 Task: Search one way flight ticket for 1 adult, 6 children, 1 infant in seat and 1 infant on lap in business from Medford: Rogue Valley International-medford Airport to Jacksonville: Albert J. Ellis Airport on 5-3-2023. Choice of flights is Royal air maroc. Number of bags: 8 checked bags. Price is upto 95000. Outbound departure time preference is 14:00.
Action: Mouse moved to (281, 116)
Screenshot: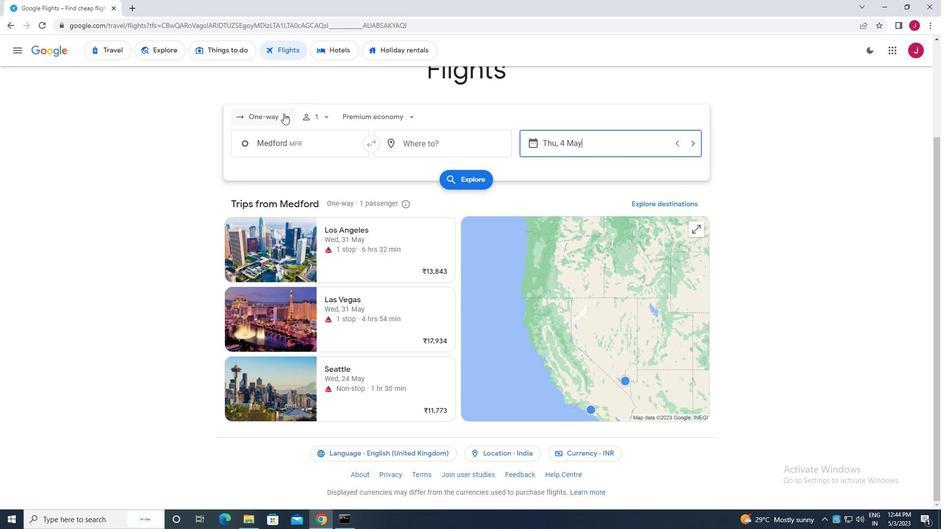 
Action: Mouse pressed left at (281, 116)
Screenshot: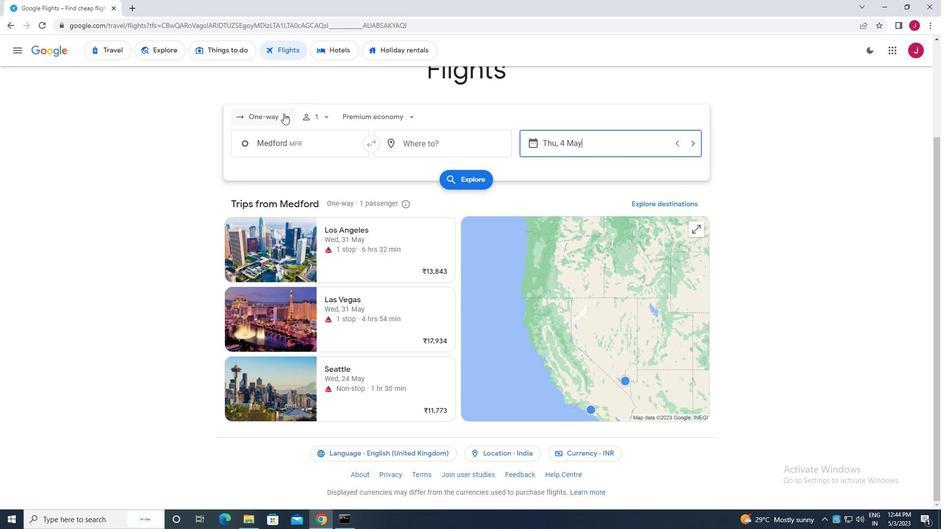 
Action: Mouse moved to (277, 157)
Screenshot: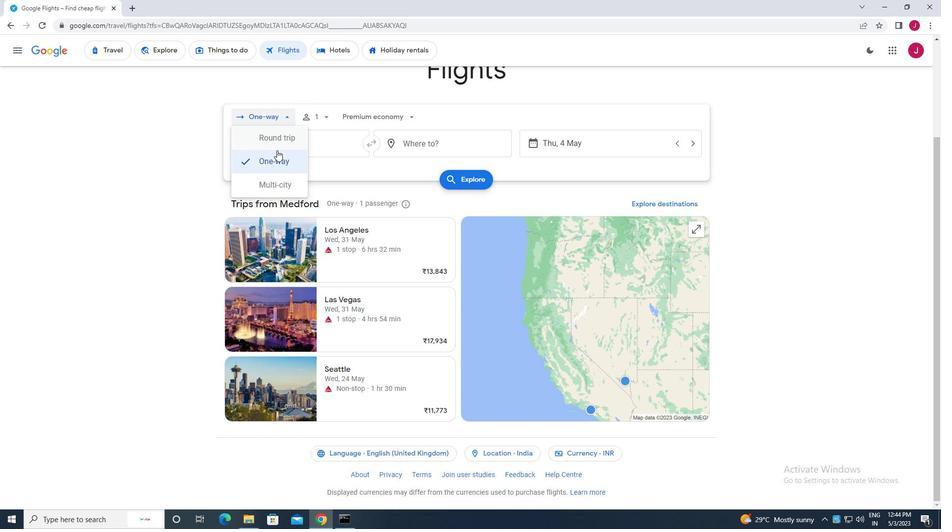 
Action: Mouse pressed left at (277, 157)
Screenshot: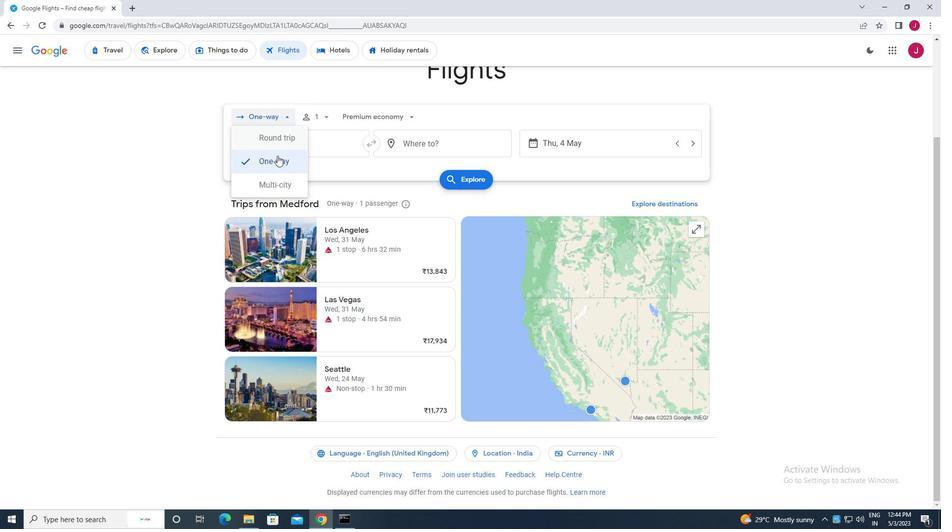 
Action: Mouse moved to (320, 117)
Screenshot: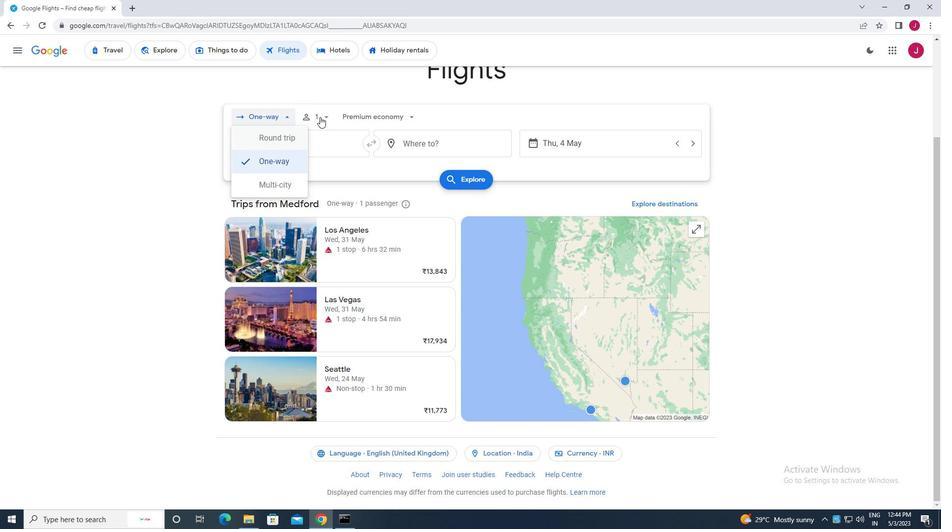 
Action: Mouse pressed left at (320, 117)
Screenshot: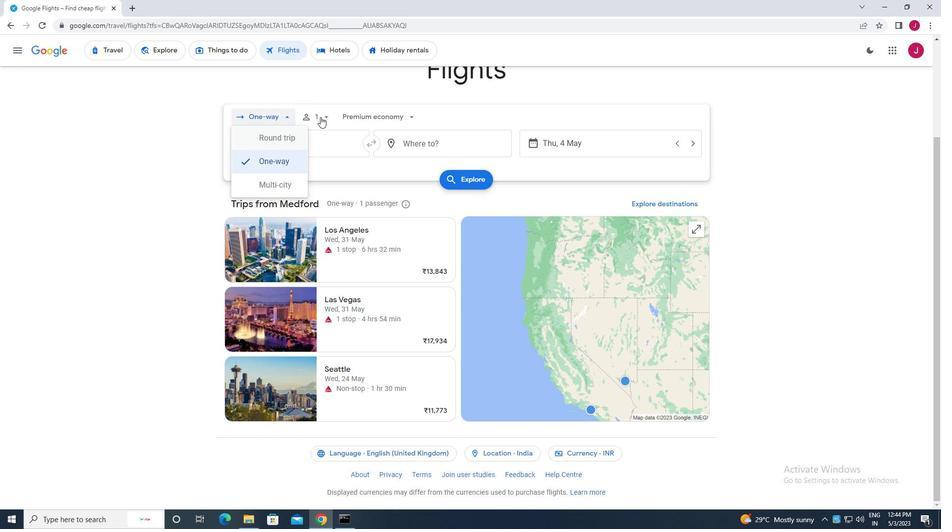 
Action: Mouse moved to (401, 168)
Screenshot: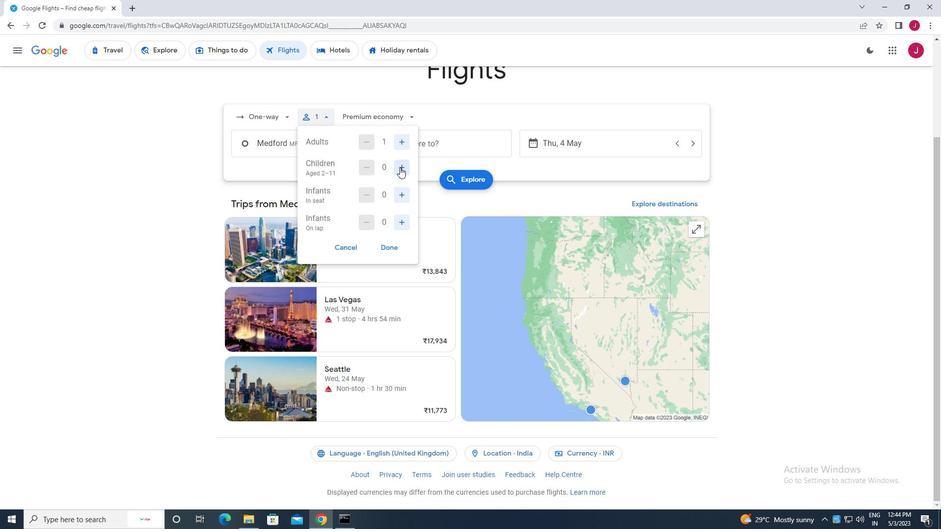 
Action: Mouse pressed left at (401, 168)
Screenshot: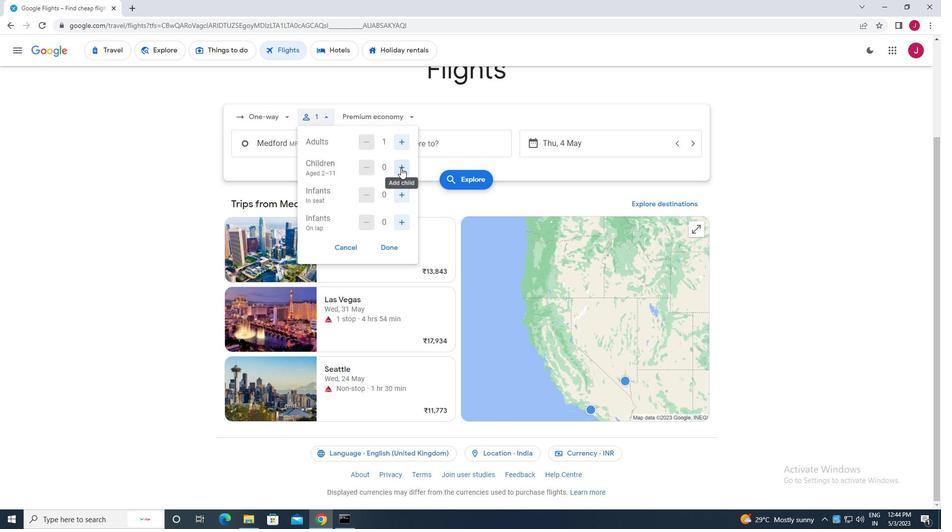 
Action: Mouse pressed left at (401, 168)
Screenshot: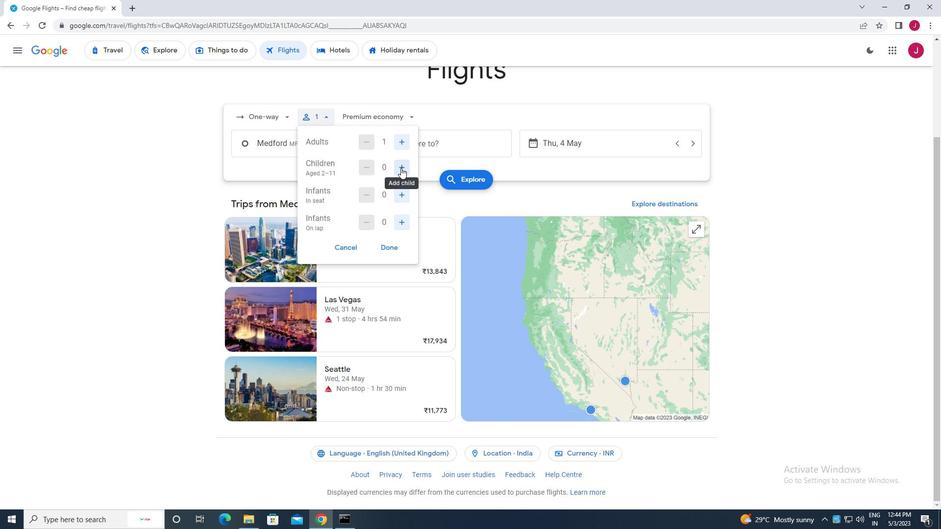 
Action: Mouse pressed left at (401, 168)
Screenshot: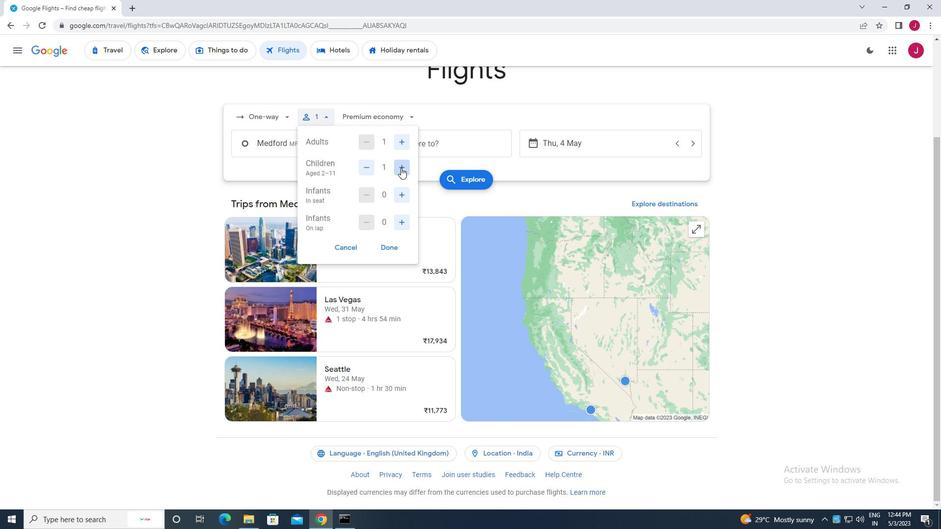 
Action: Mouse pressed left at (401, 168)
Screenshot: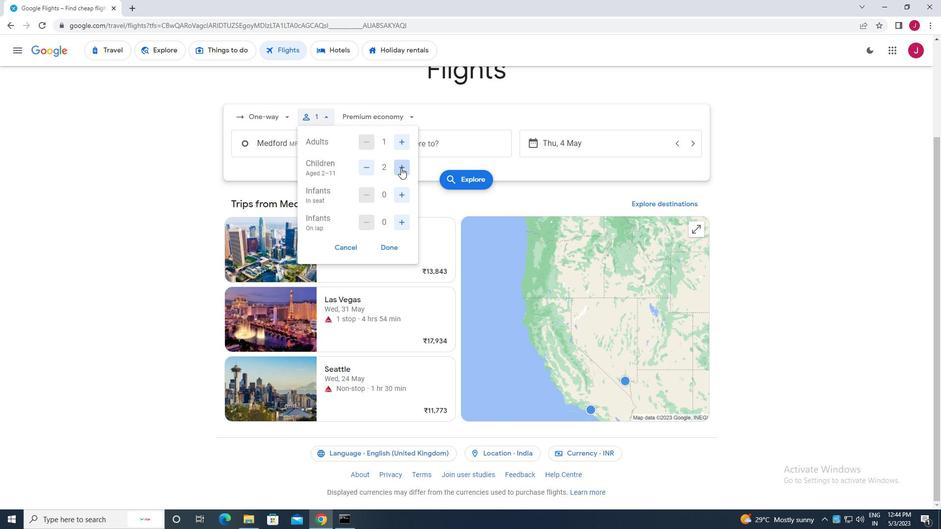 
Action: Mouse pressed left at (401, 168)
Screenshot: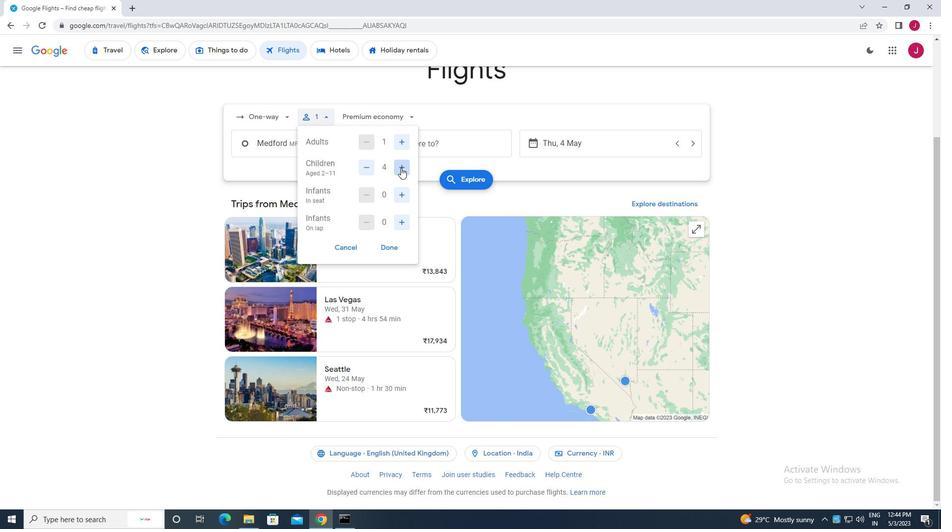
Action: Mouse pressed left at (401, 168)
Screenshot: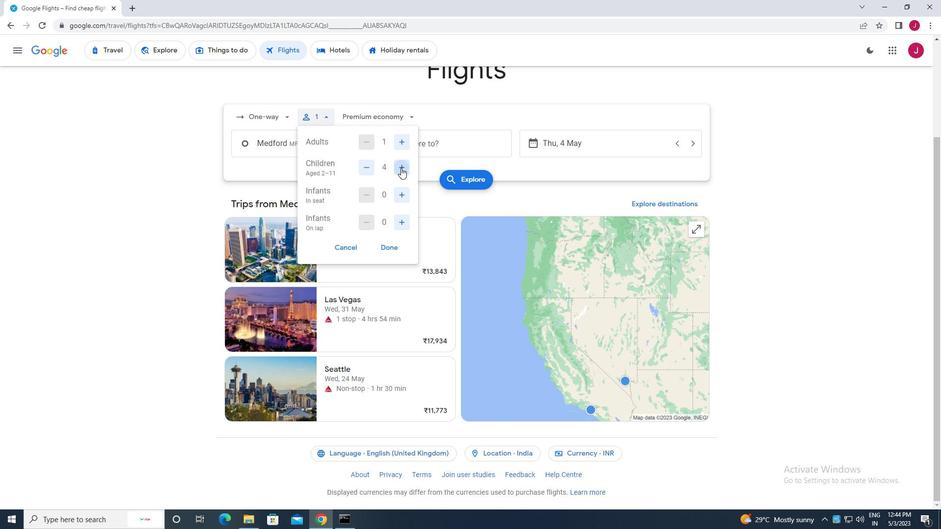 
Action: Mouse moved to (401, 195)
Screenshot: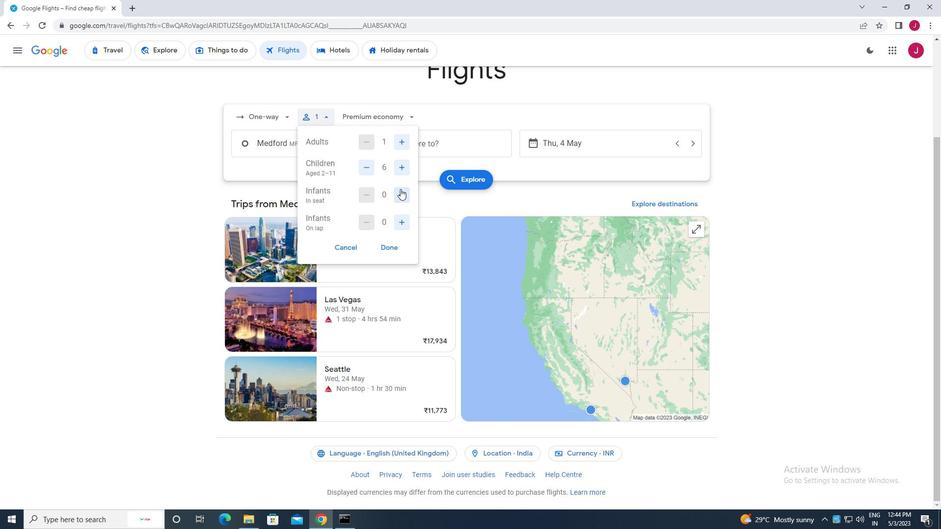 
Action: Mouse pressed left at (401, 195)
Screenshot: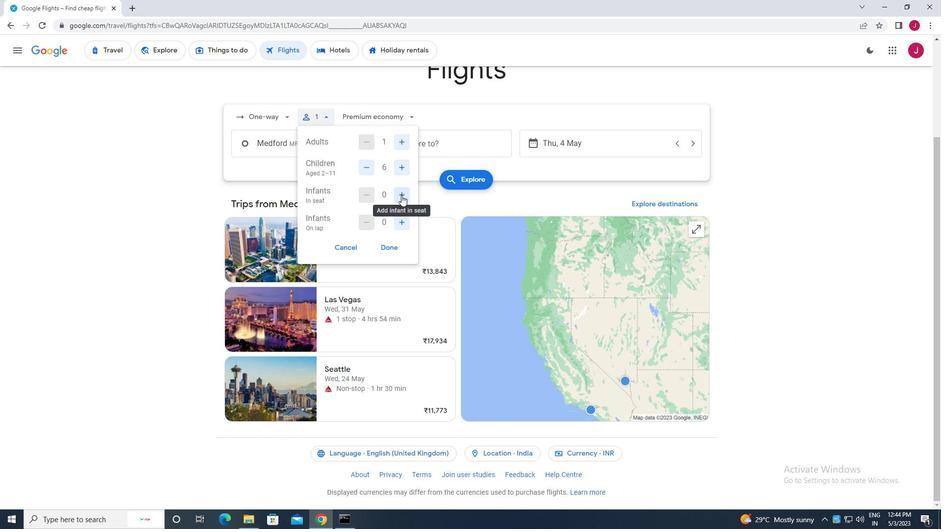
Action: Mouse moved to (406, 222)
Screenshot: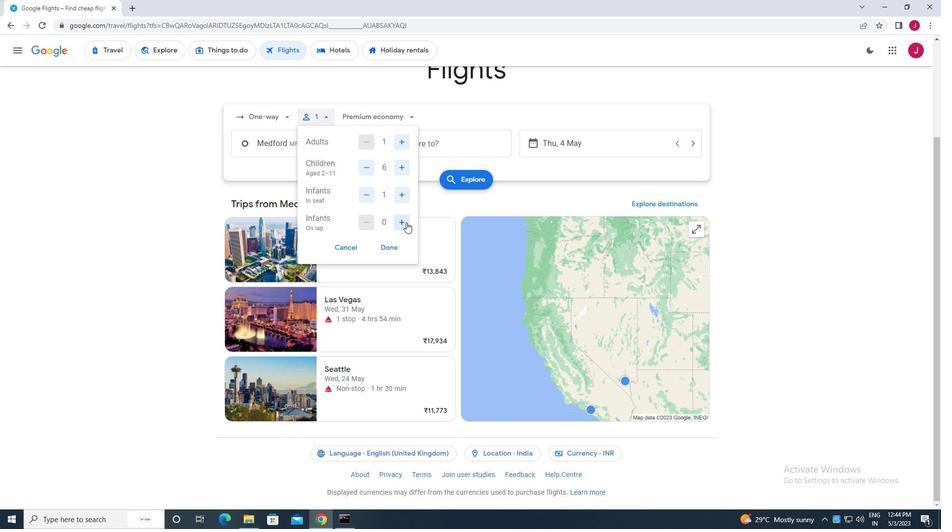 
Action: Mouse pressed left at (406, 222)
Screenshot: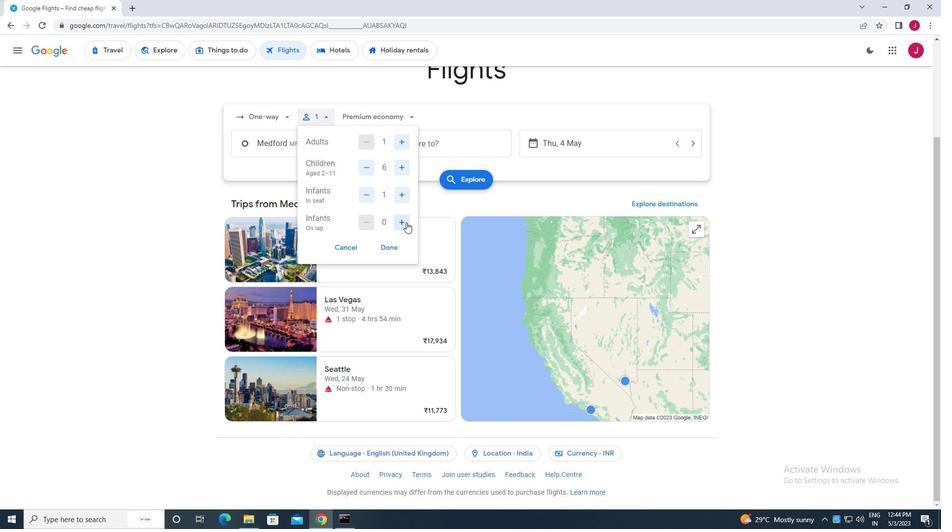 
Action: Mouse moved to (384, 247)
Screenshot: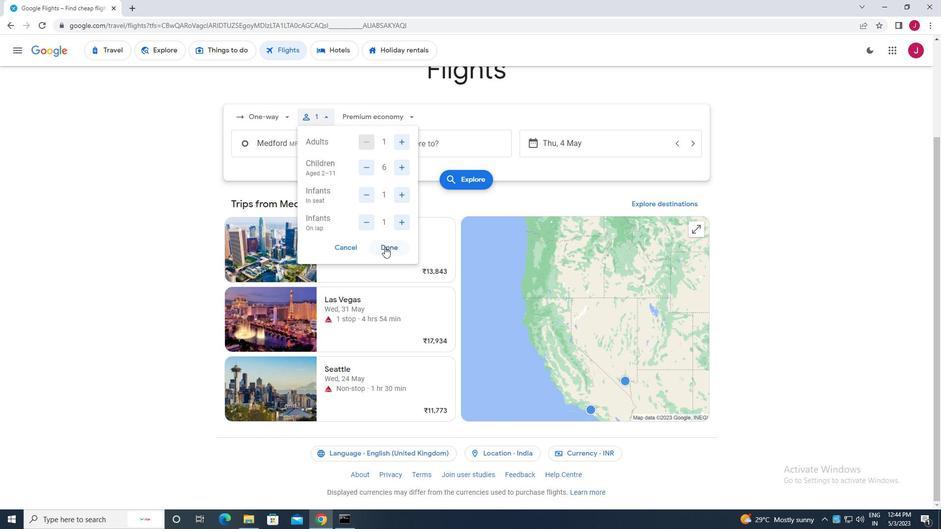 
Action: Mouse pressed left at (384, 247)
Screenshot: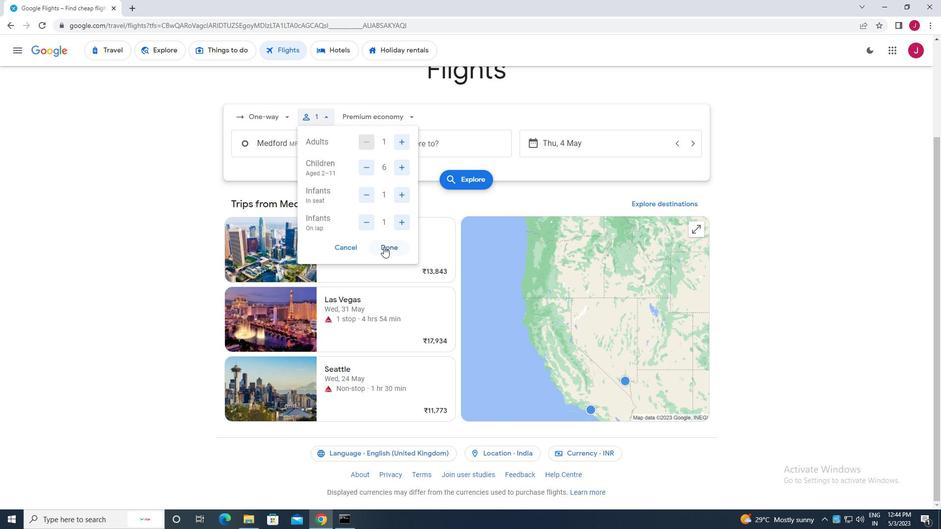 
Action: Mouse moved to (375, 119)
Screenshot: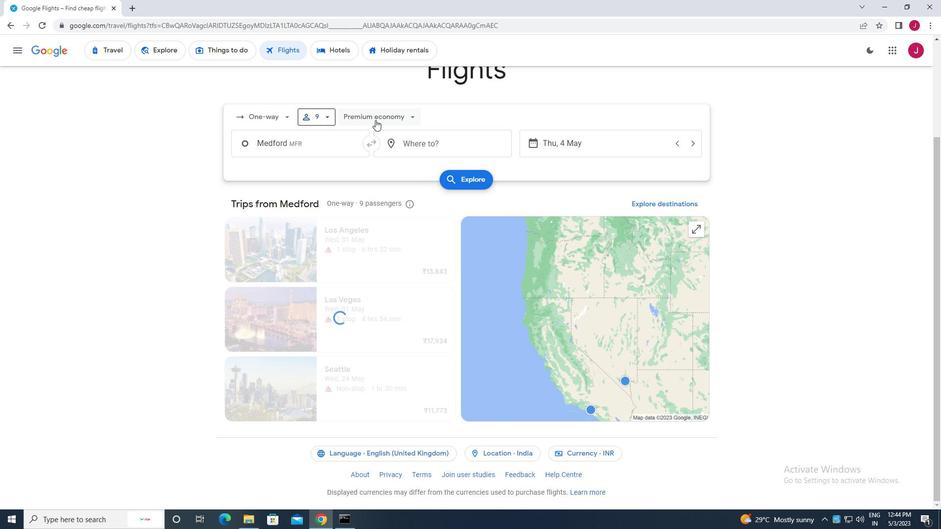 
Action: Mouse pressed left at (375, 119)
Screenshot: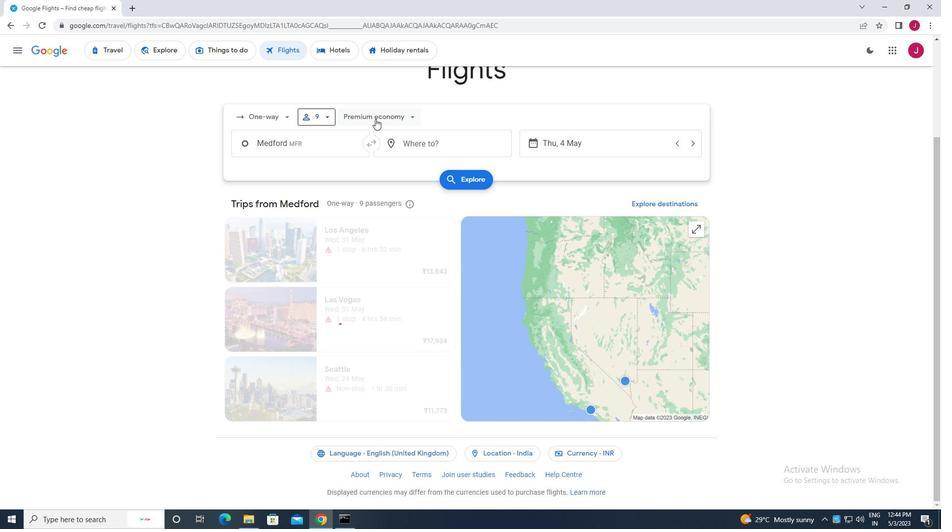 
Action: Mouse moved to (383, 187)
Screenshot: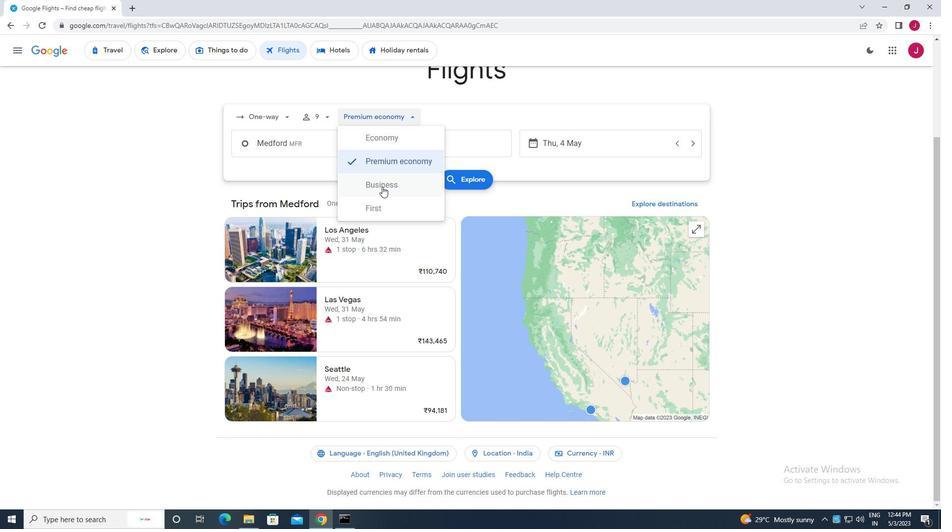 
Action: Mouse pressed left at (383, 187)
Screenshot: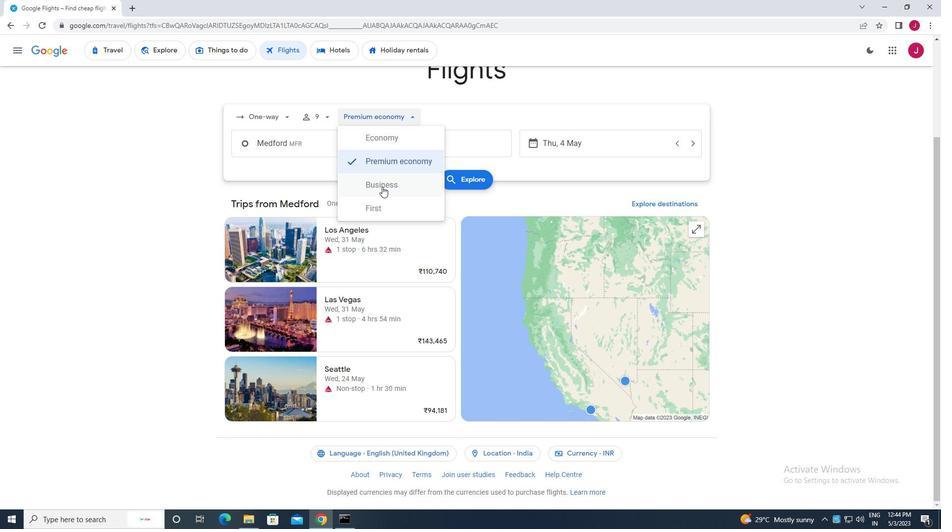 
Action: Mouse moved to (321, 143)
Screenshot: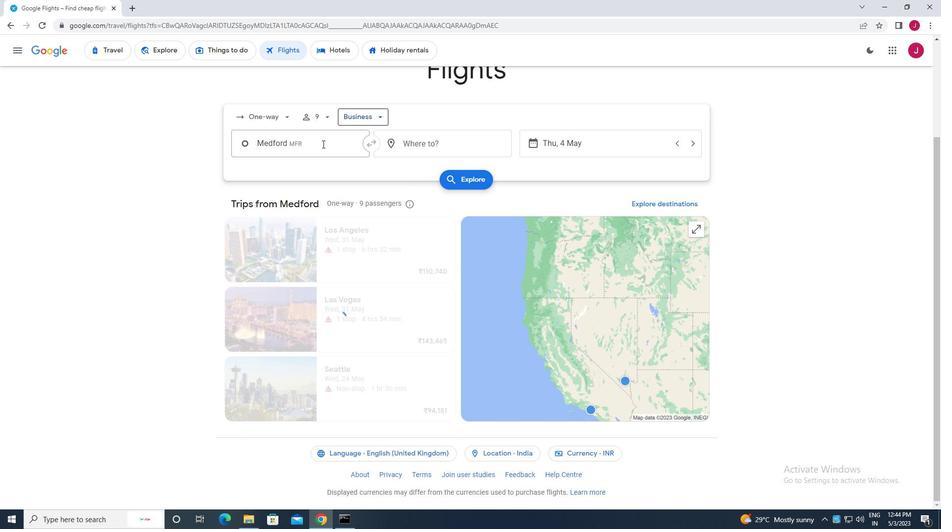 
Action: Mouse pressed left at (321, 143)
Screenshot: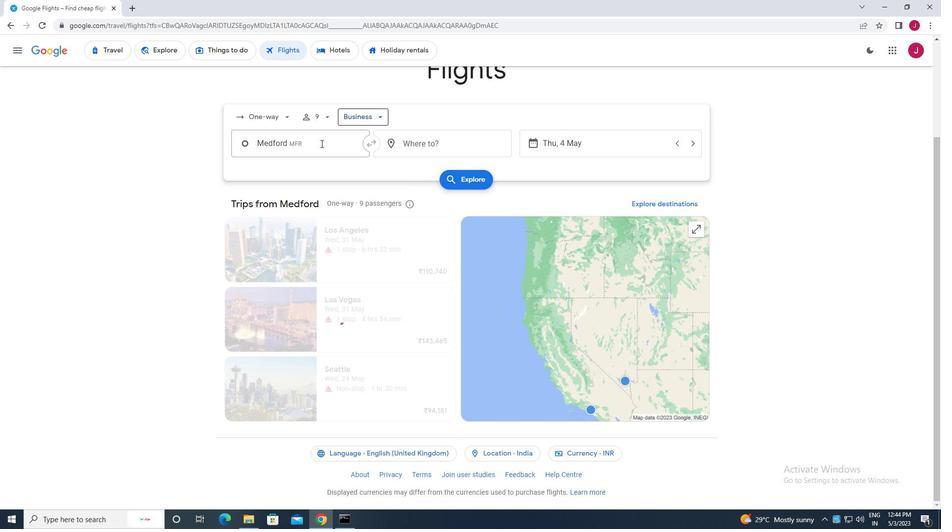 
Action: Mouse moved to (326, 142)
Screenshot: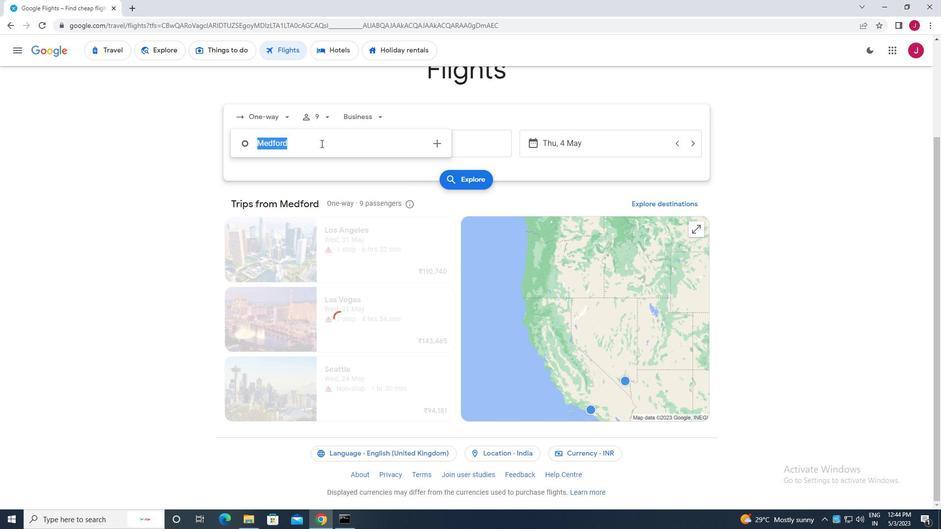 
Action: Key pressed rogue
Screenshot: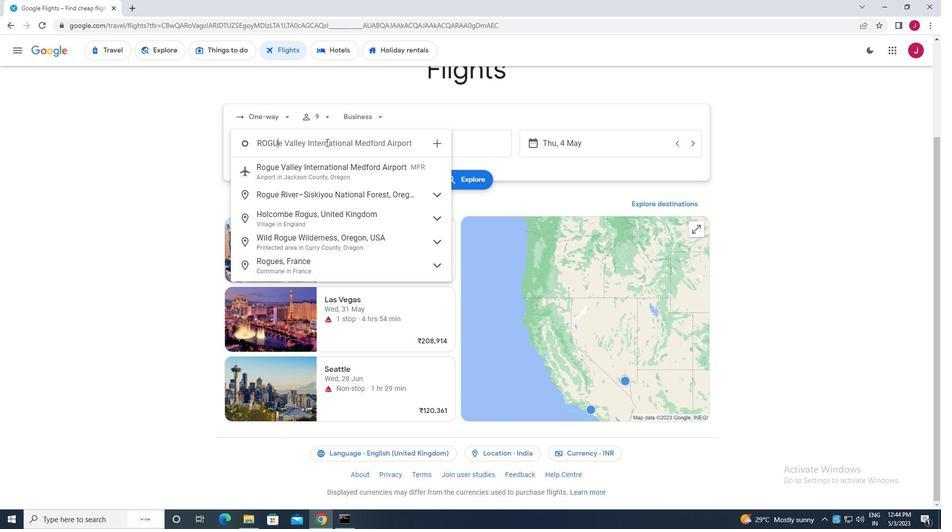 
Action: Mouse moved to (334, 170)
Screenshot: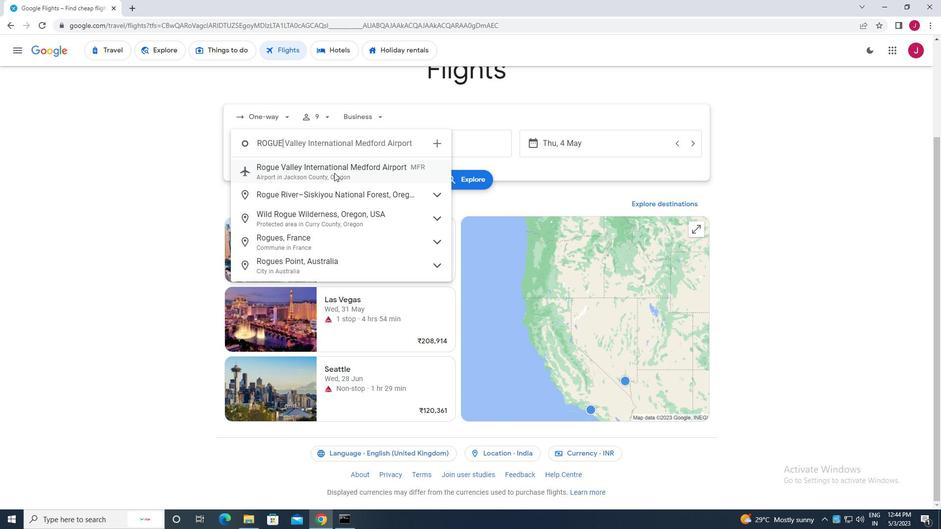 
Action: Mouse pressed left at (334, 170)
Screenshot: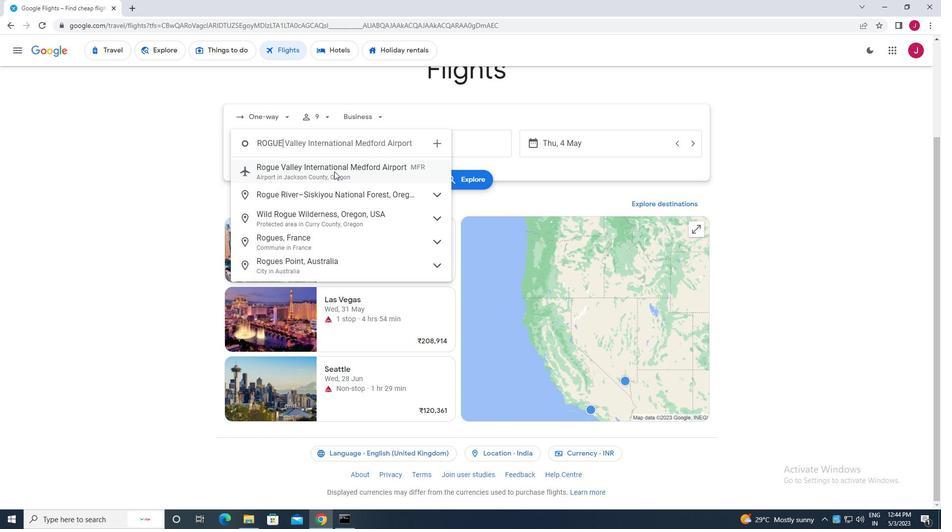 
Action: Mouse moved to (446, 147)
Screenshot: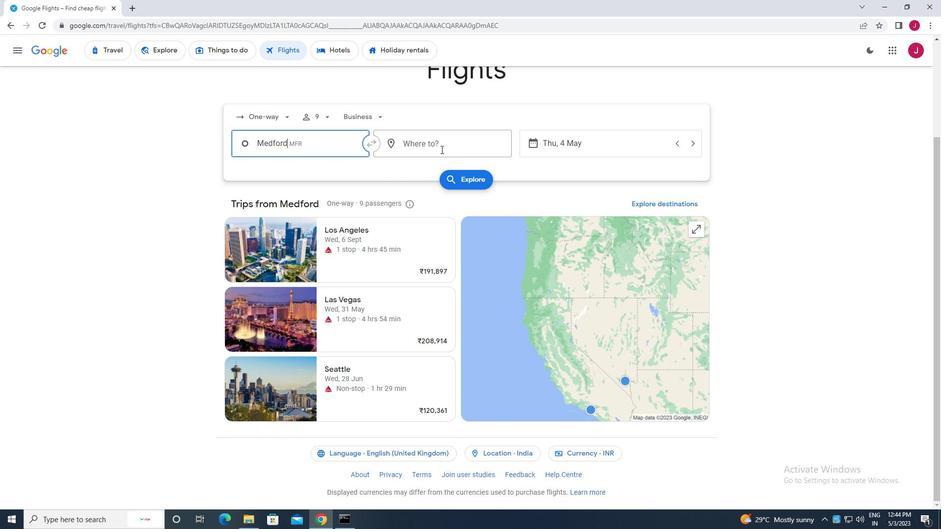 
Action: Mouse pressed left at (446, 147)
Screenshot: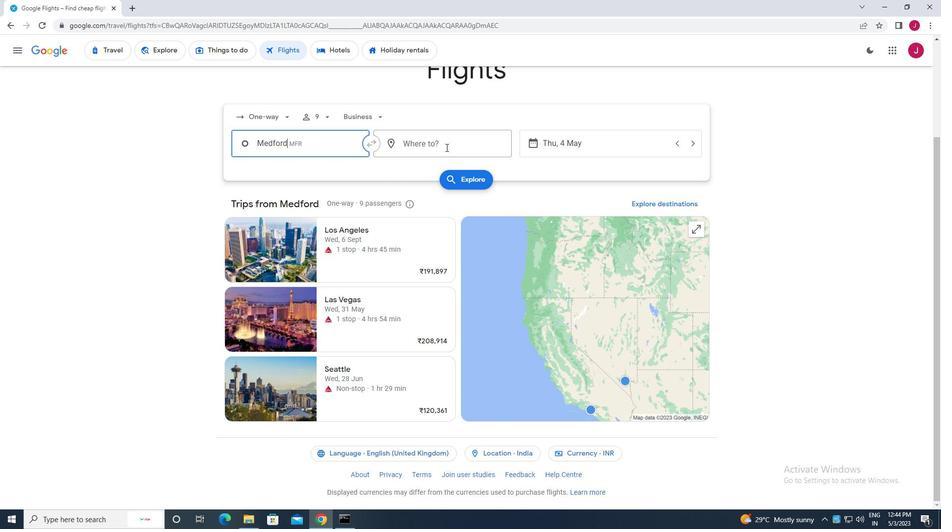 
Action: Mouse moved to (445, 147)
Screenshot: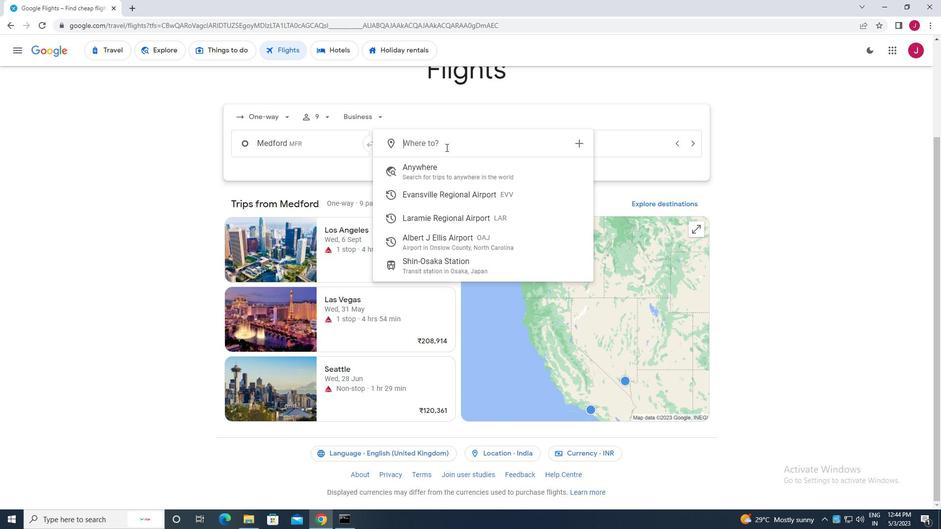 
Action: Key pressed albert<Key.space>
Screenshot: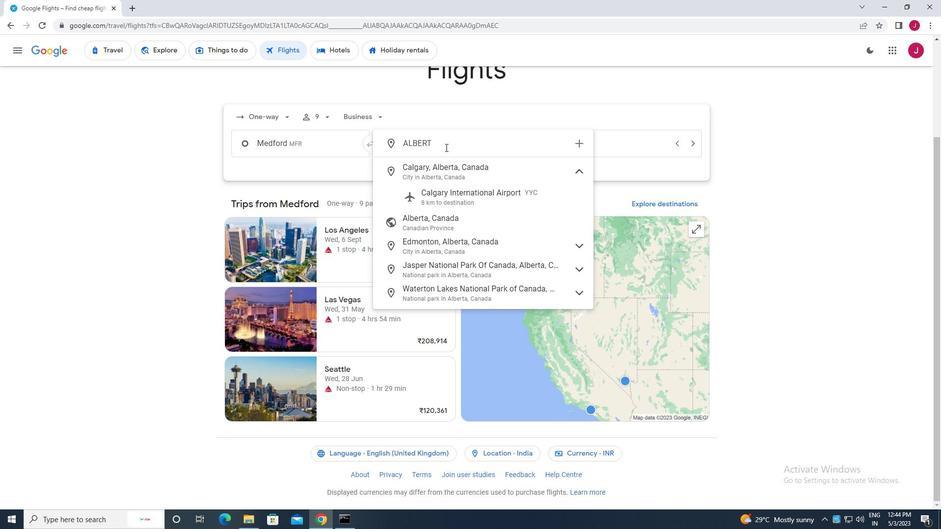 
Action: Mouse moved to (450, 171)
Screenshot: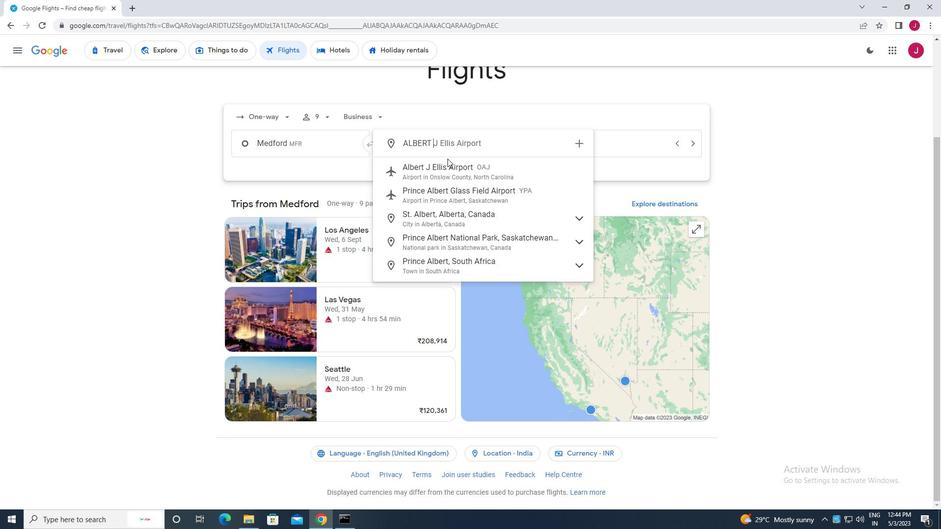 
Action: Mouse pressed left at (450, 171)
Screenshot: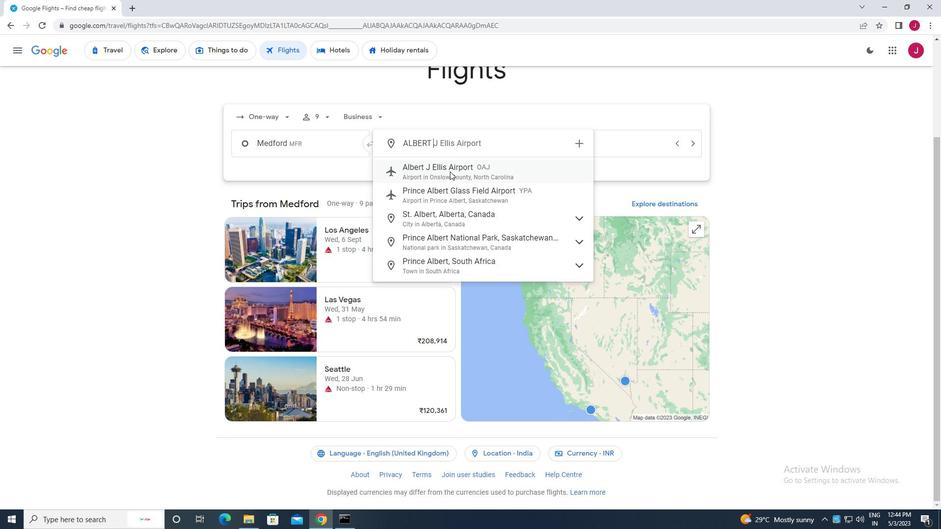 
Action: Mouse moved to (587, 150)
Screenshot: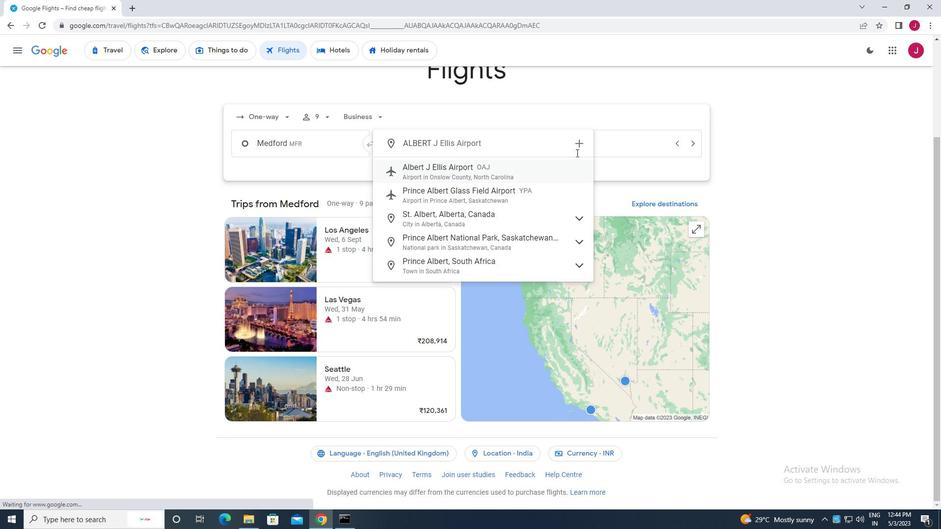 
Action: Mouse pressed left at (587, 150)
Screenshot: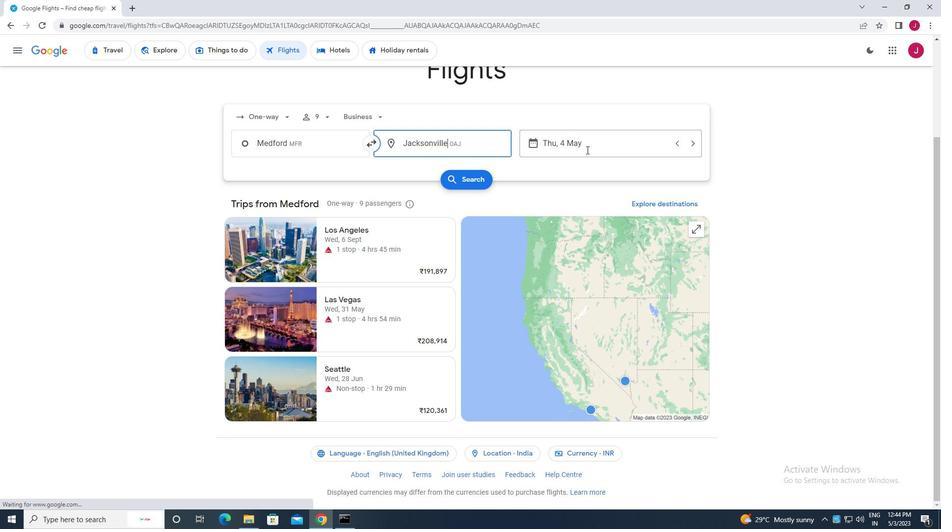 
Action: Mouse moved to (426, 220)
Screenshot: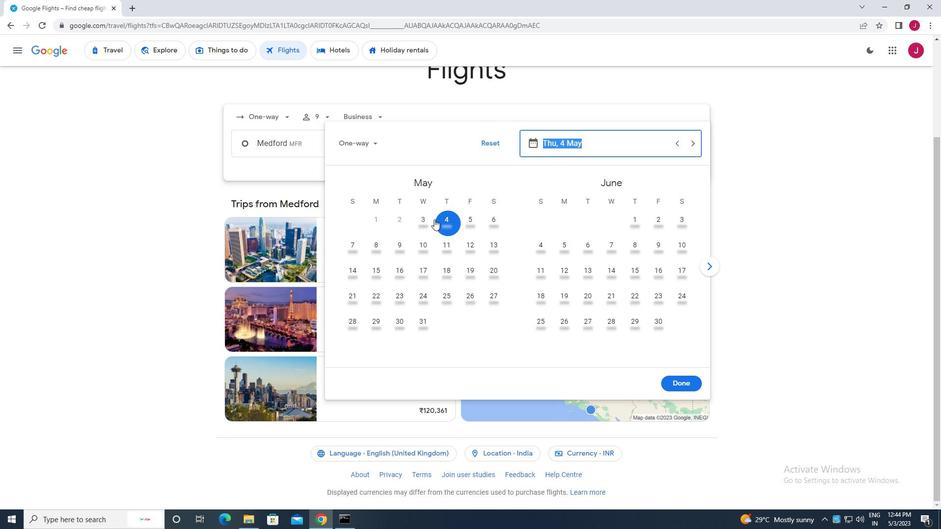 
Action: Mouse pressed left at (426, 220)
Screenshot: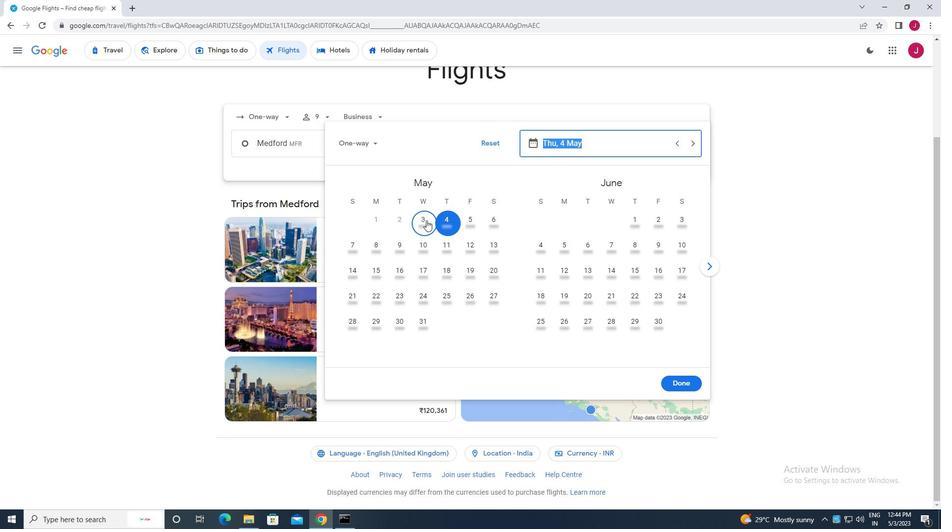 
Action: Mouse moved to (685, 380)
Screenshot: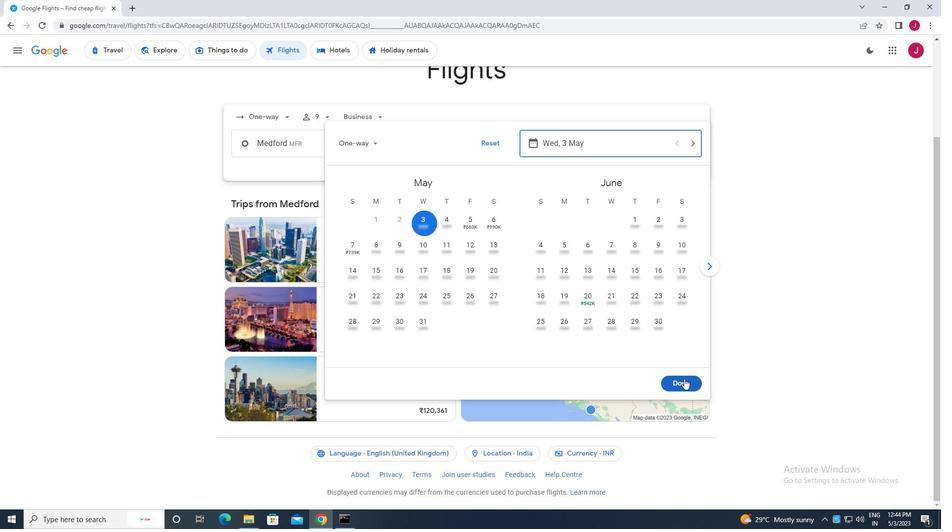 
Action: Mouse pressed left at (685, 380)
Screenshot: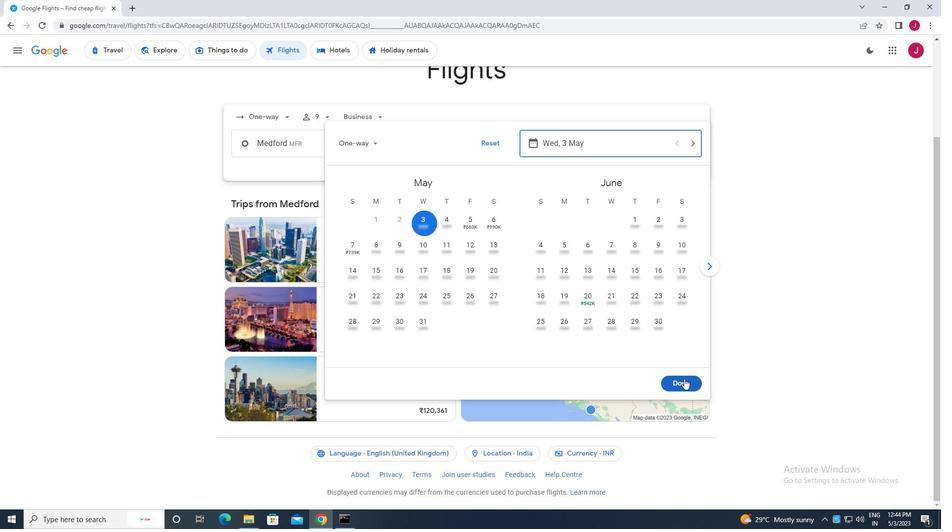 
Action: Mouse moved to (475, 178)
Screenshot: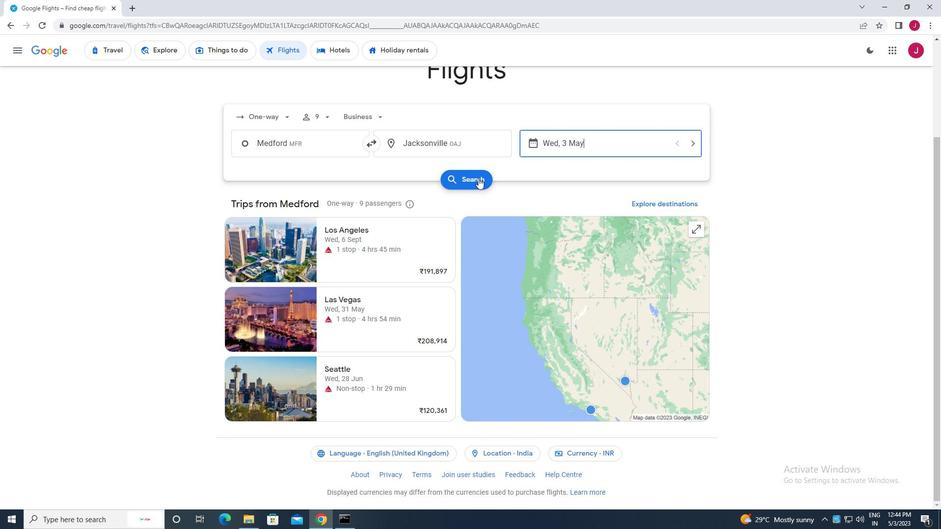 
Action: Mouse pressed left at (475, 178)
Screenshot: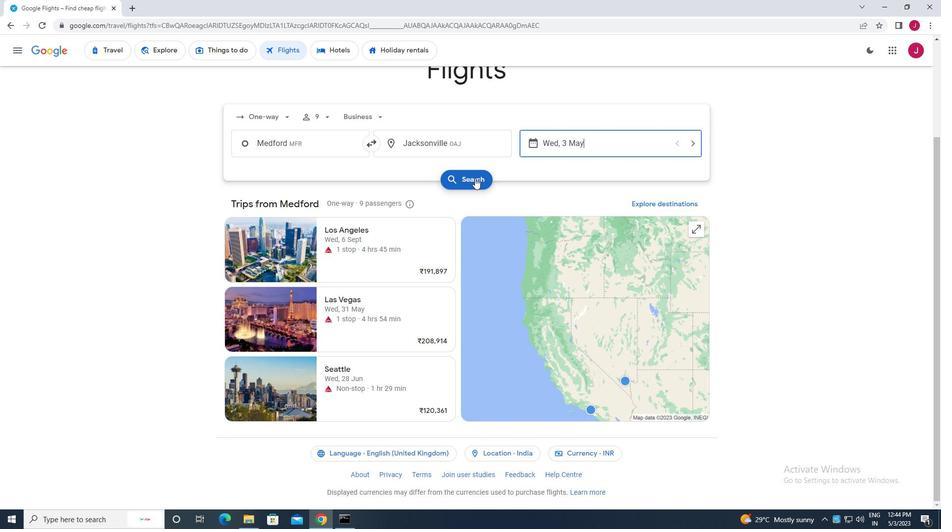 
Action: Mouse moved to (252, 140)
Screenshot: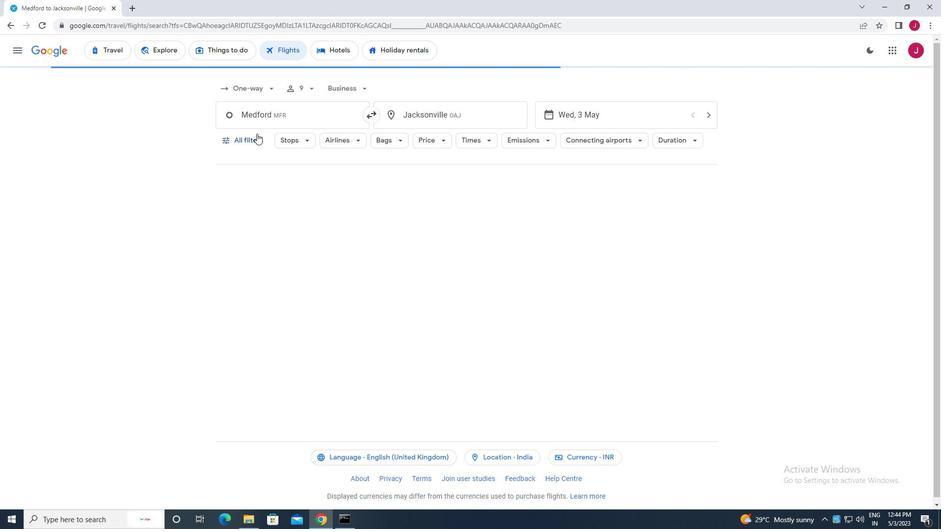 
Action: Mouse pressed left at (252, 140)
Screenshot: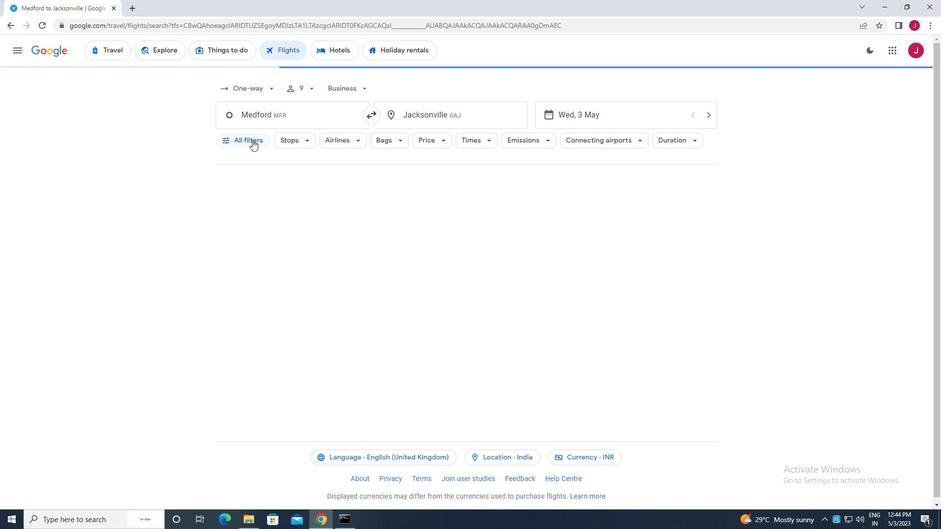 
Action: Mouse moved to (302, 197)
Screenshot: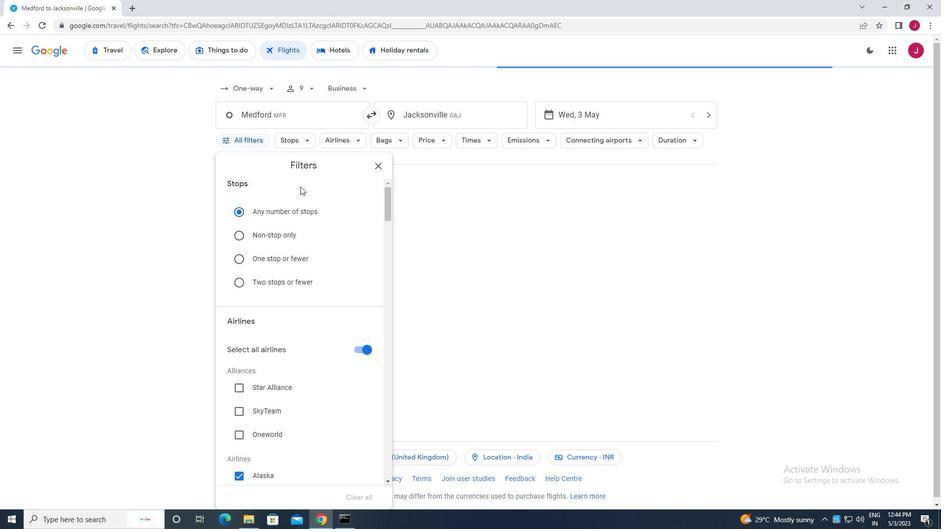 
Action: Mouse scrolled (302, 196) with delta (0, 0)
Screenshot: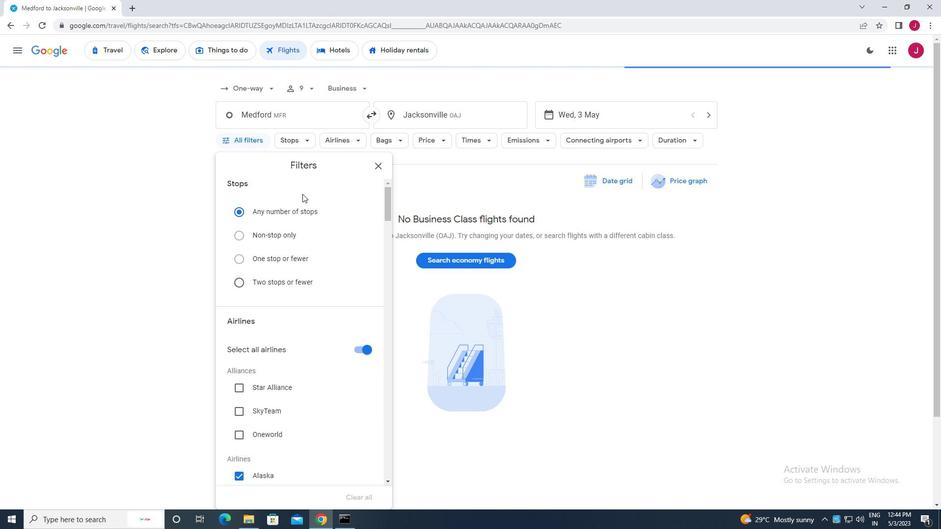 
Action: Mouse scrolled (302, 196) with delta (0, 0)
Screenshot: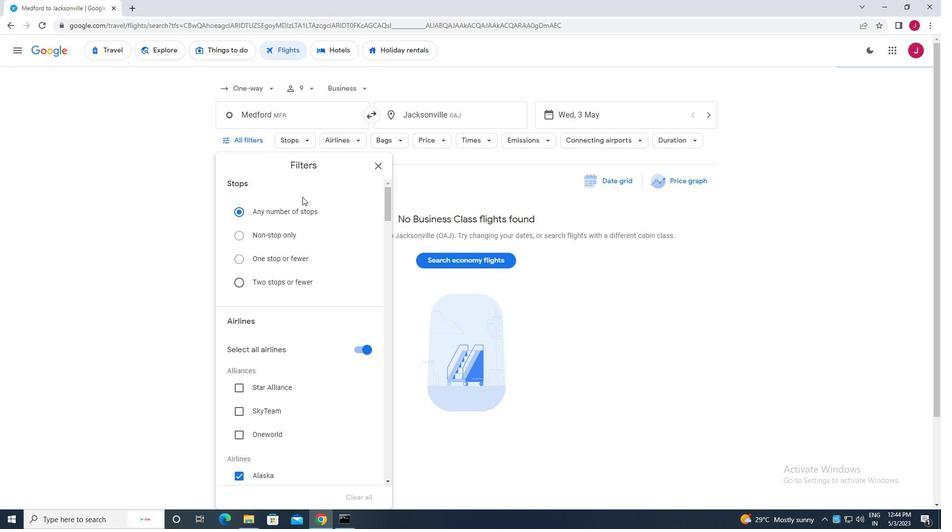 
Action: Mouse scrolled (302, 196) with delta (0, 0)
Screenshot: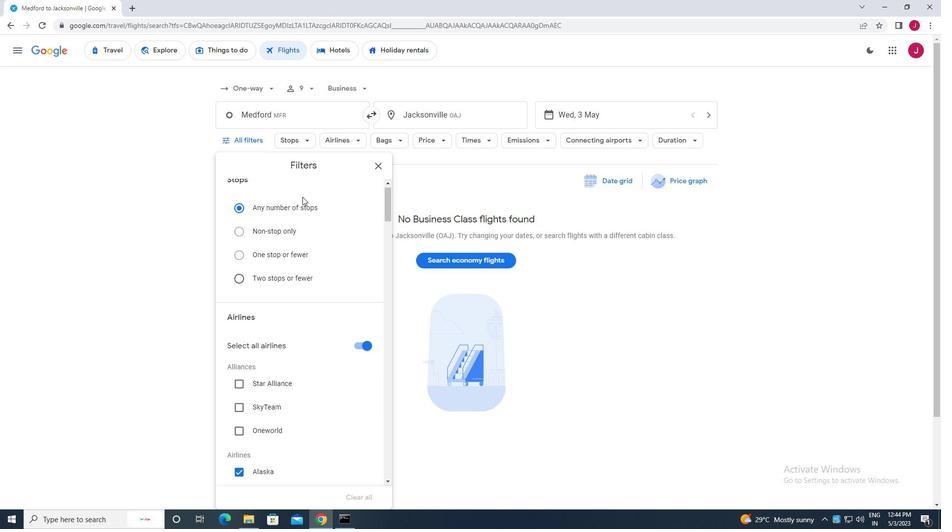 
Action: Mouse moved to (357, 203)
Screenshot: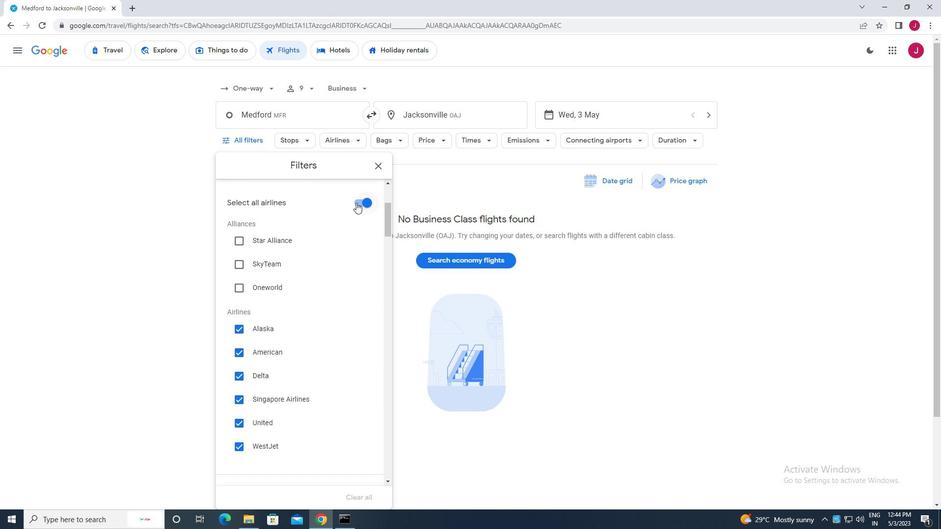 
Action: Mouse pressed left at (357, 203)
Screenshot: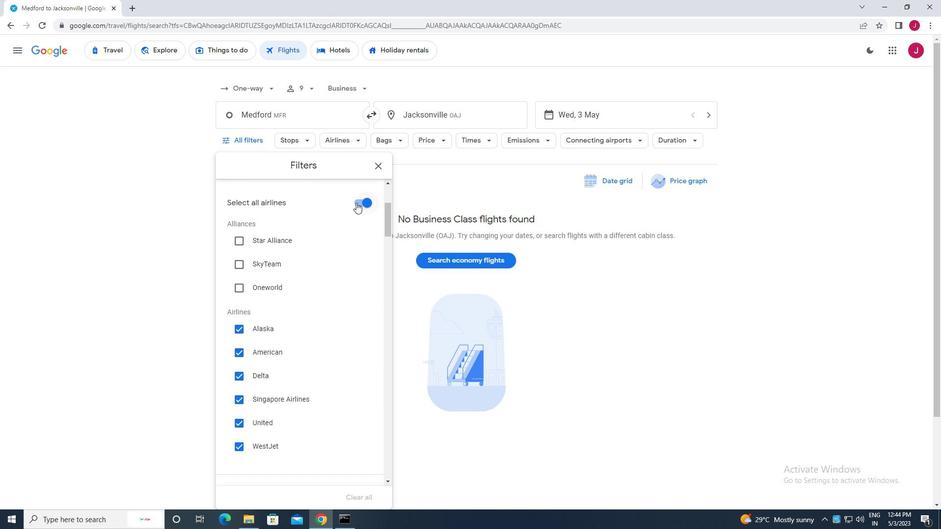 
Action: Mouse moved to (341, 222)
Screenshot: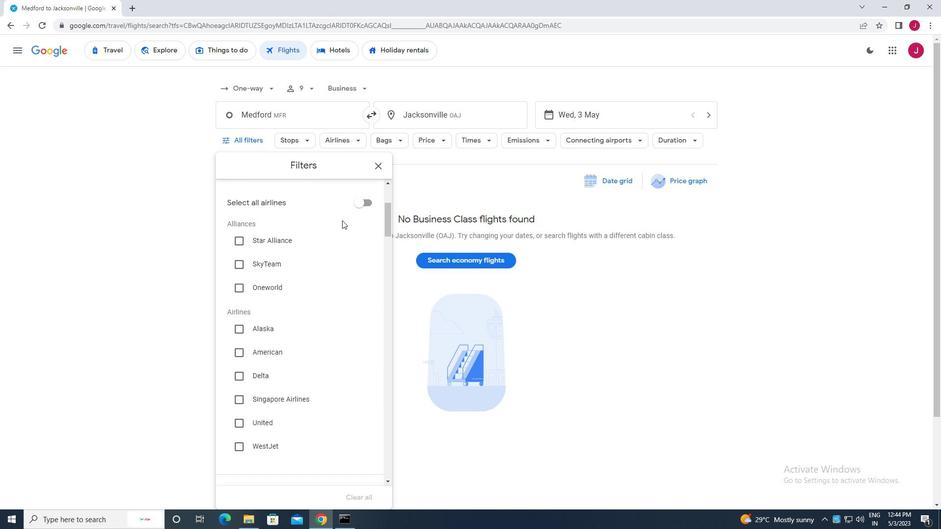 
Action: Mouse scrolled (341, 221) with delta (0, 0)
Screenshot: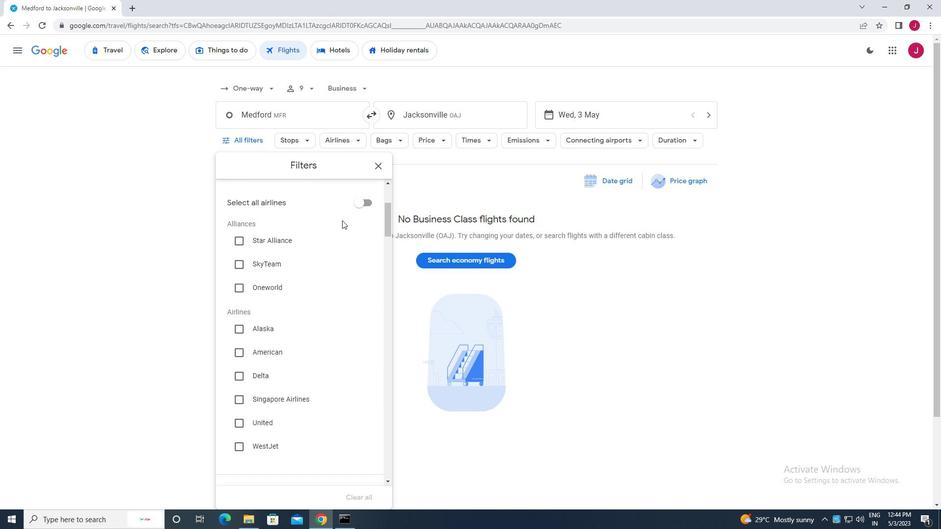 
Action: Mouse moved to (267, 220)
Screenshot: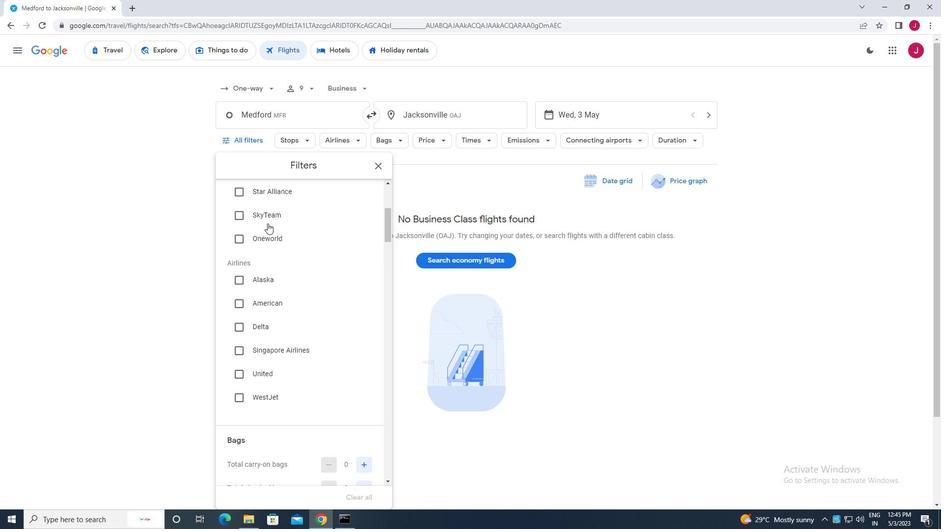 
Action: Mouse scrolled (267, 221) with delta (0, 0)
Screenshot: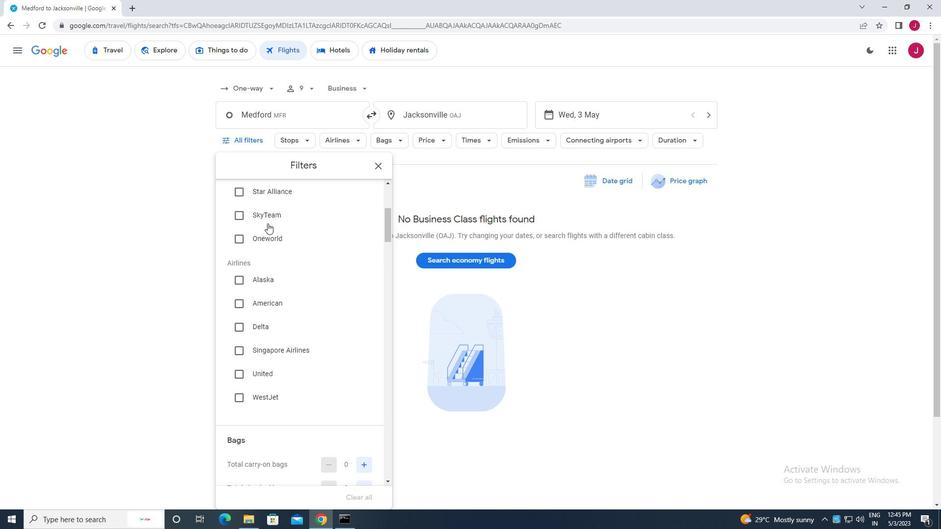 
Action: Mouse scrolled (267, 220) with delta (0, 0)
Screenshot: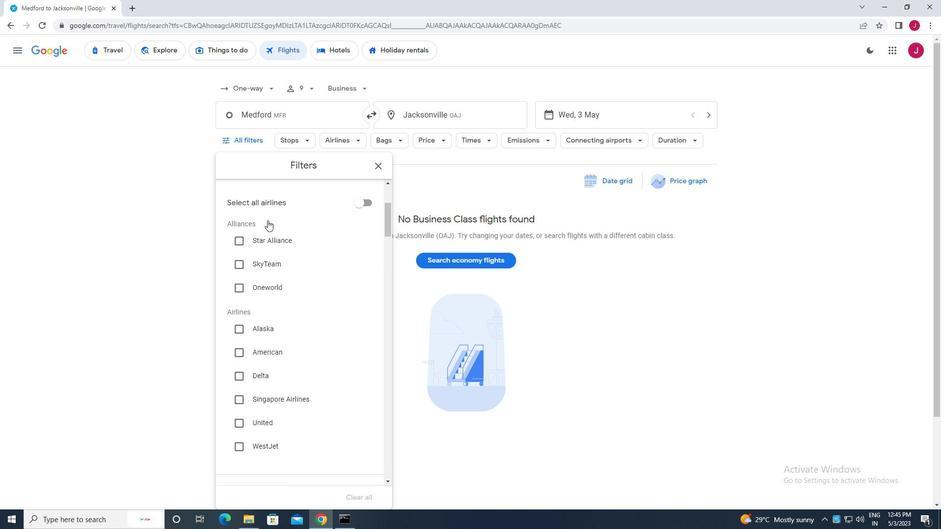 
Action: Mouse scrolled (267, 220) with delta (0, 0)
Screenshot: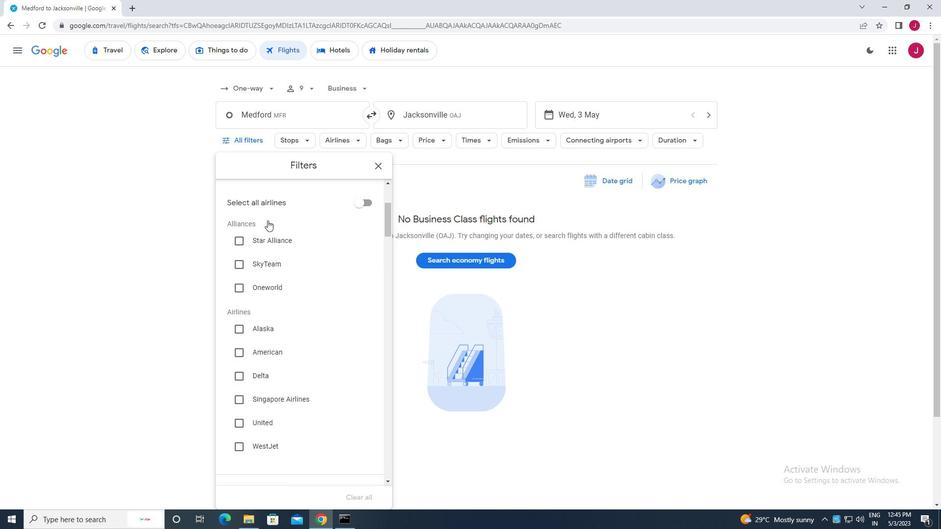
Action: Mouse scrolled (267, 220) with delta (0, 0)
Screenshot: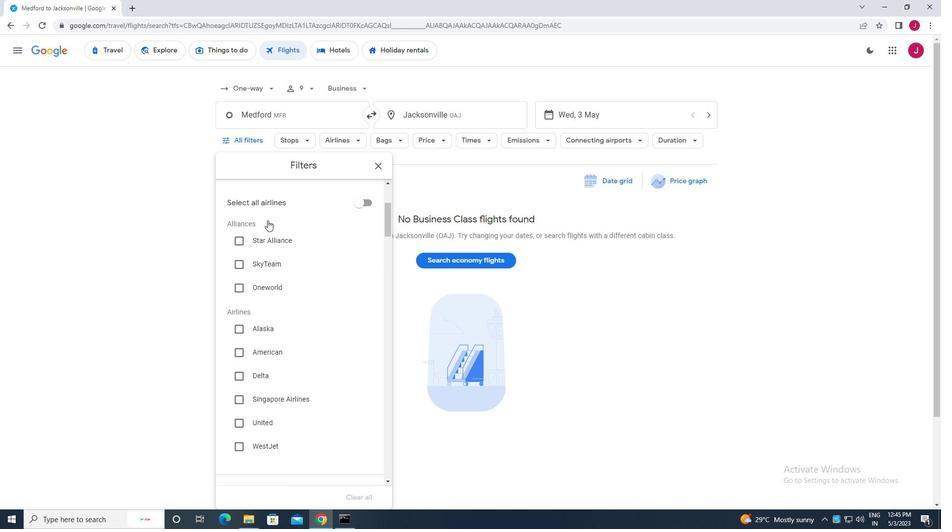 
Action: Mouse scrolled (267, 220) with delta (0, 0)
Screenshot: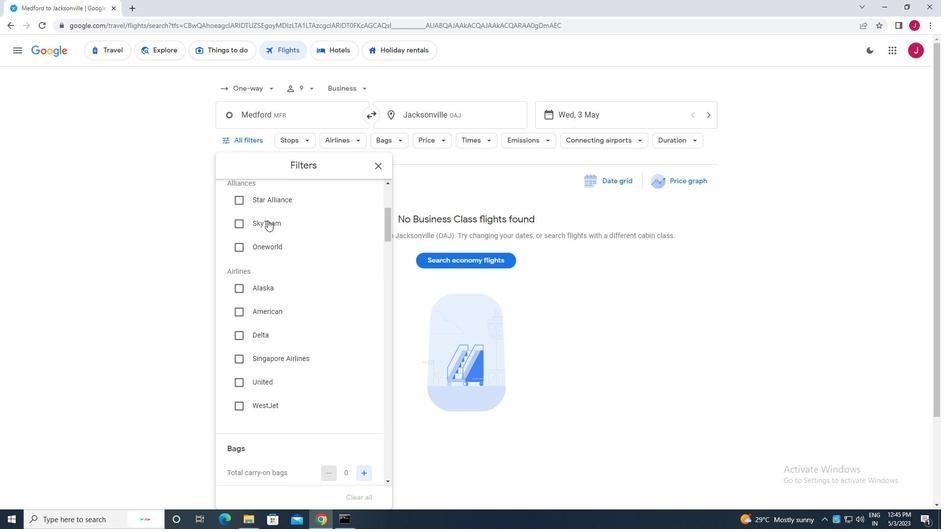 
Action: Mouse scrolled (267, 220) with delta (0, 0)
Screenshot: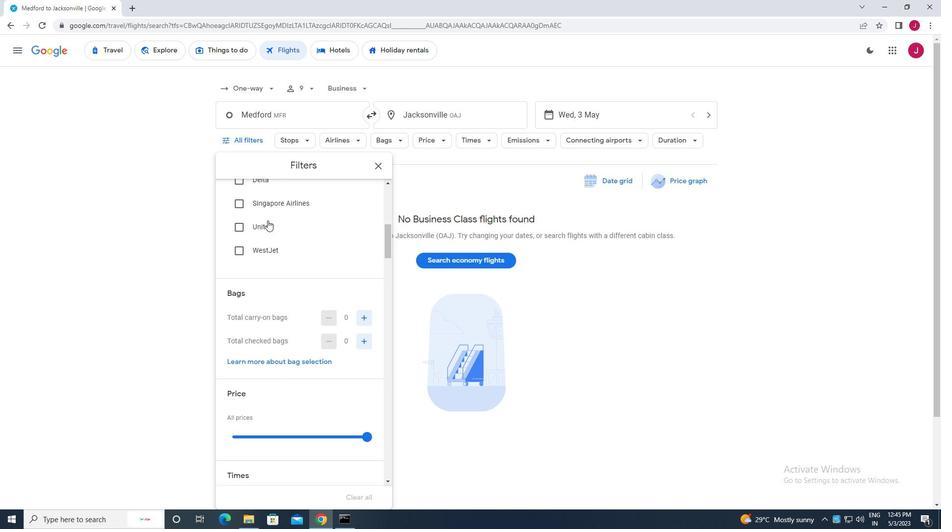 
Action: Mouse scrolled (267, 220) with delta (0, 0)
Screenshot: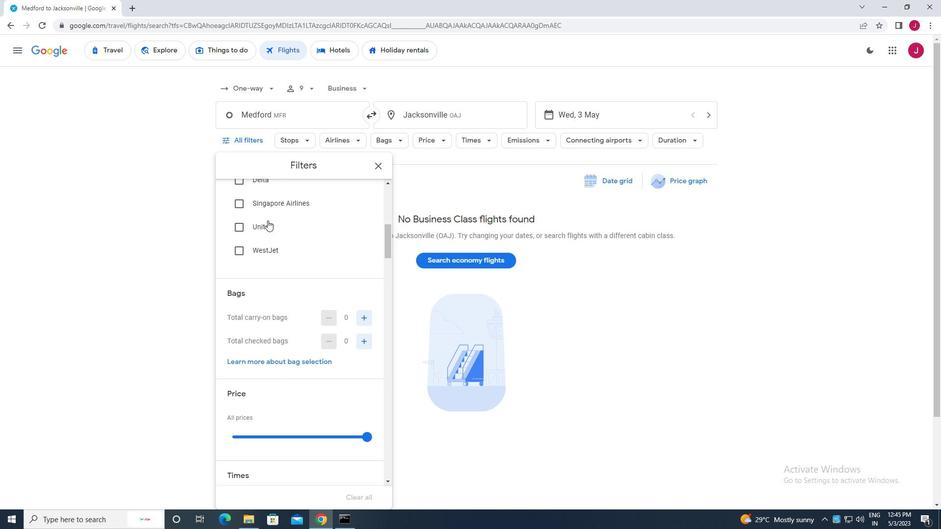 
Action: Mouse scrolled (267, 220) with delta (0, 0)
Screenshot: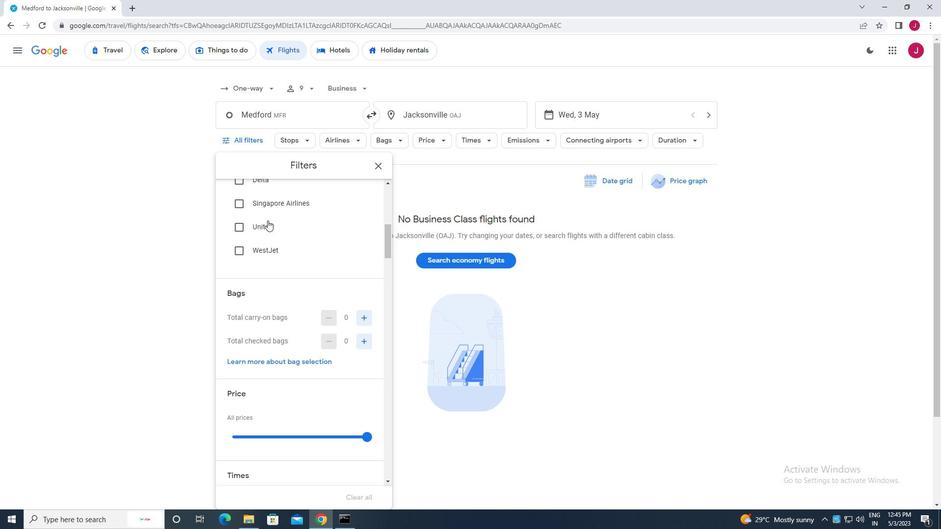 
Action: Mouse scrolled (267, 221) with delta (0, 0)
Screenshot: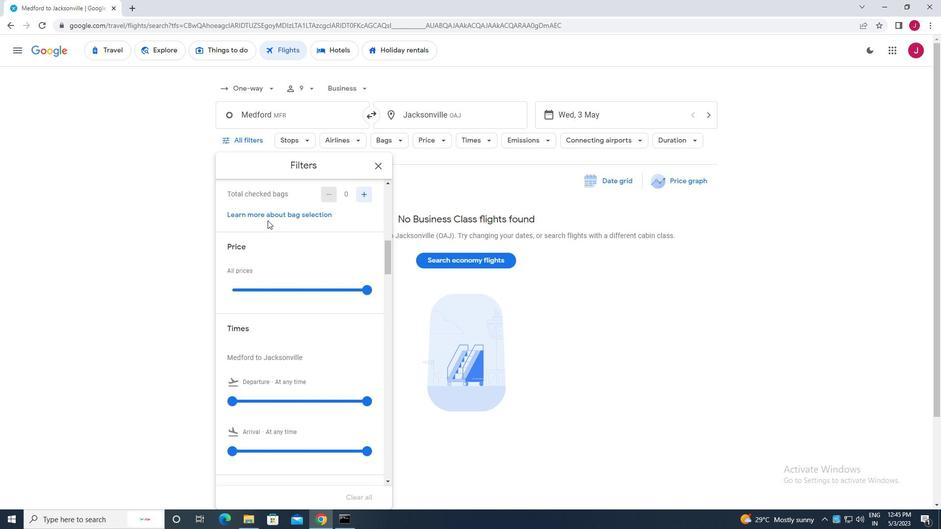 
Action: Mouse moved to (360, 241)
Screenshot: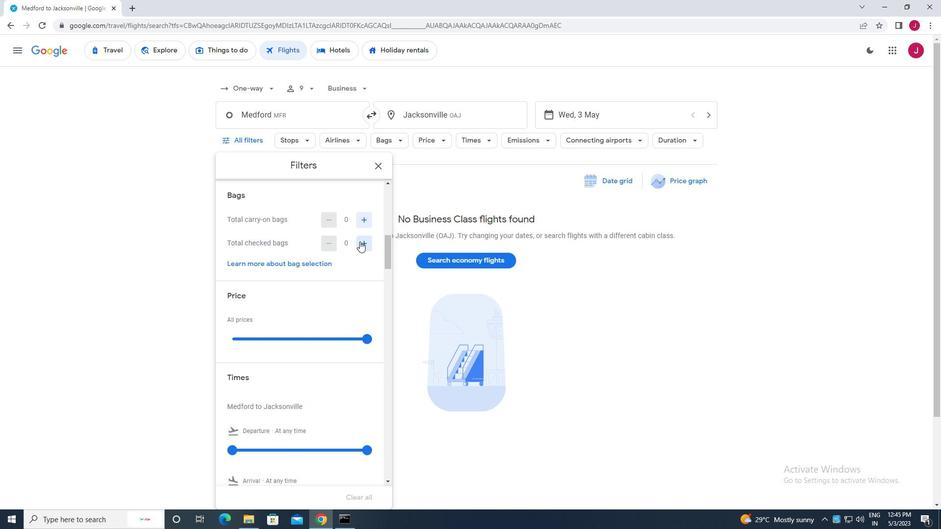 
Action: Mouse pressed left at (360, 241)
Screenshot: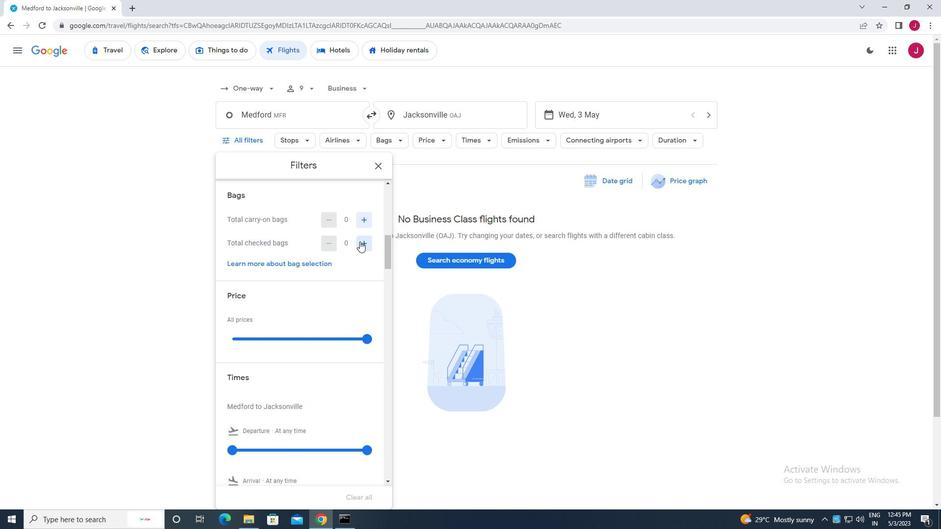 
Action: Mouse moved to (360, 242)
Screenshot: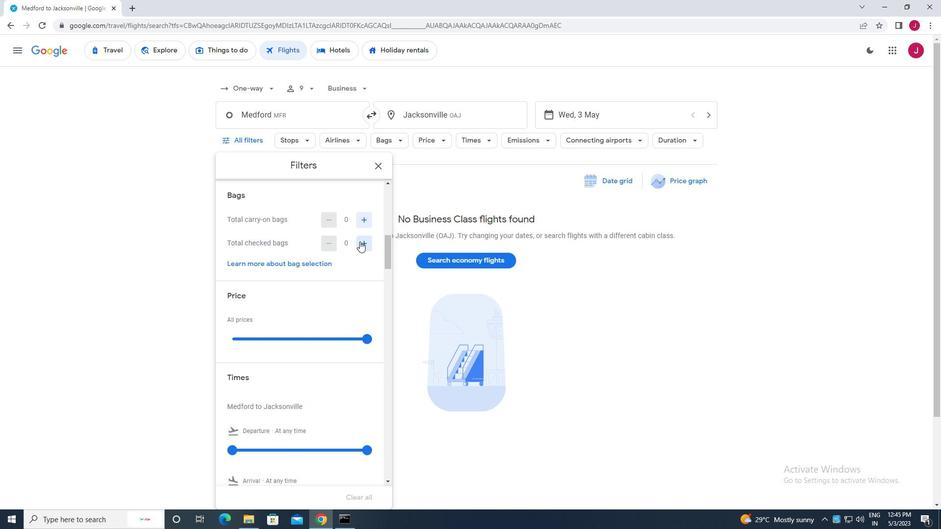 
Action: Mouse pressed left at (360, 242)
Screenshot: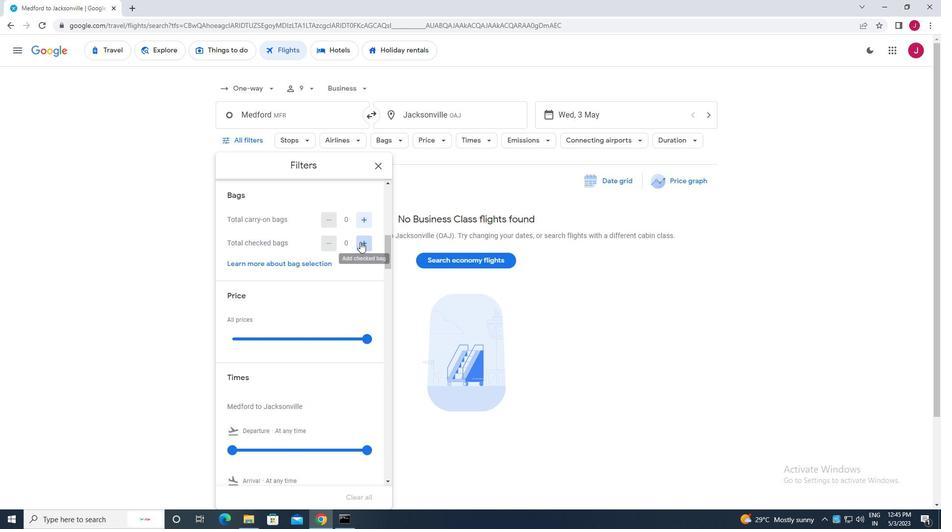 
Action: Mouse pressed left at (360, 242)
Screenshot: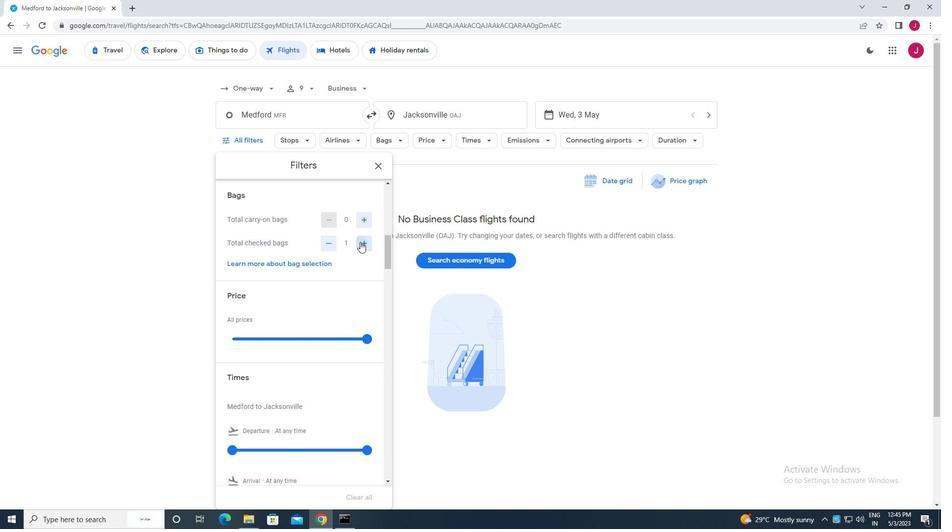 
Action: Mouse pressed left at (360, 242)
Screenshot: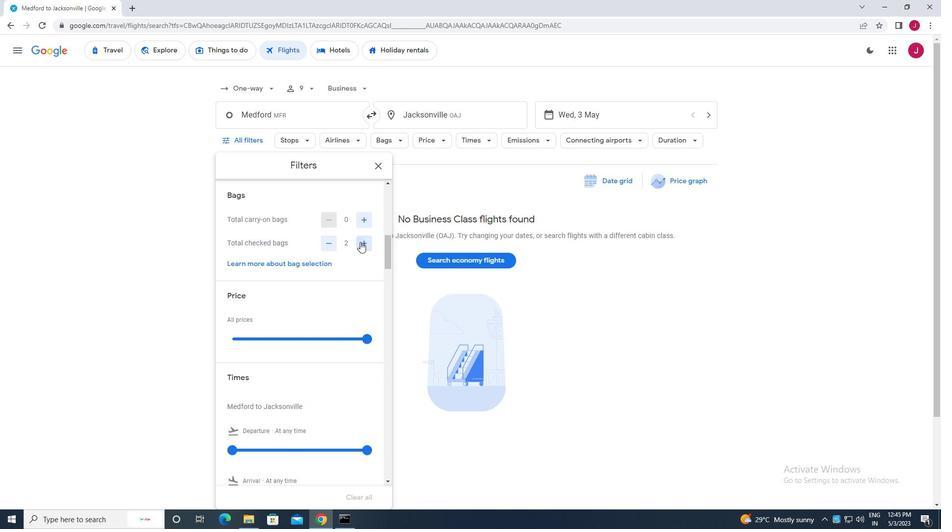
Action: Mouse pressed left at (360, 242)
Screenshot: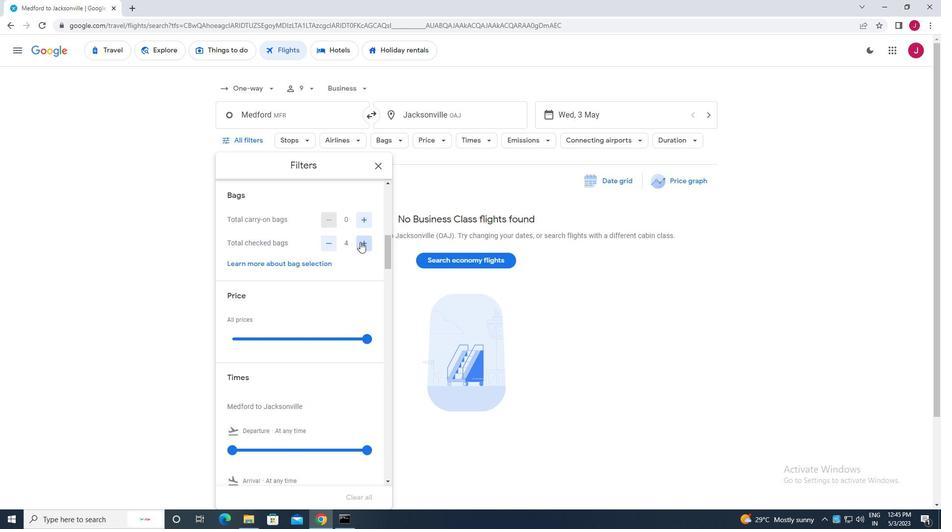 
Action: Mouse pressed left at (360, 242)
Screenshot: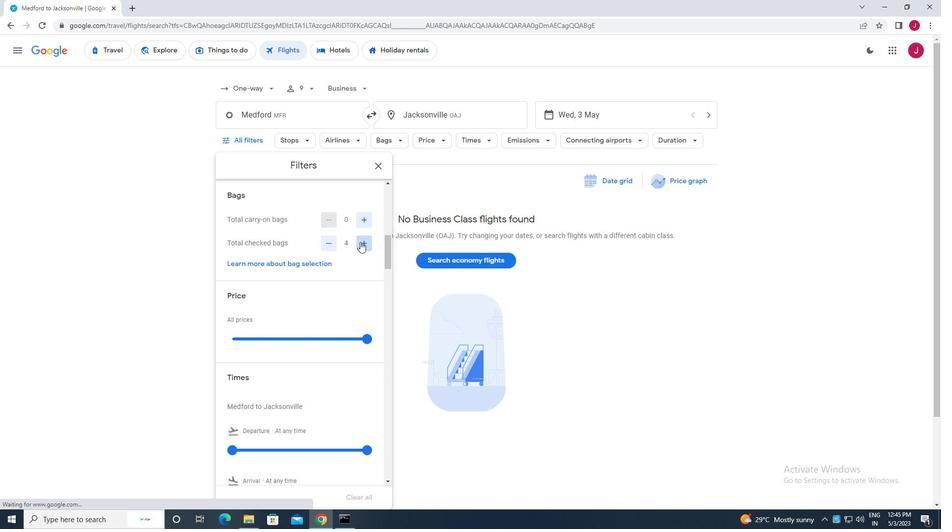 
Action: Mouse pressed left at (360, 242)
Screenshot: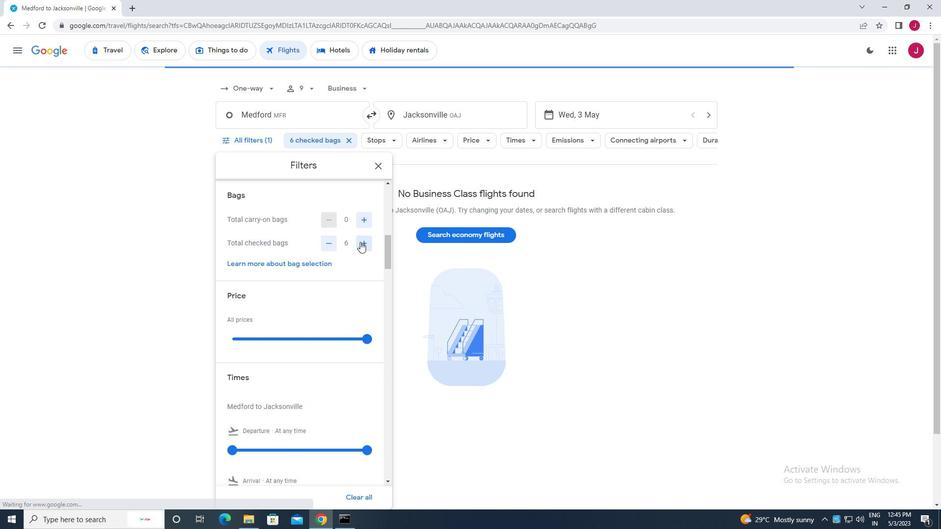 
Action: Mouse pressed left at (360, 242)
Screenshot: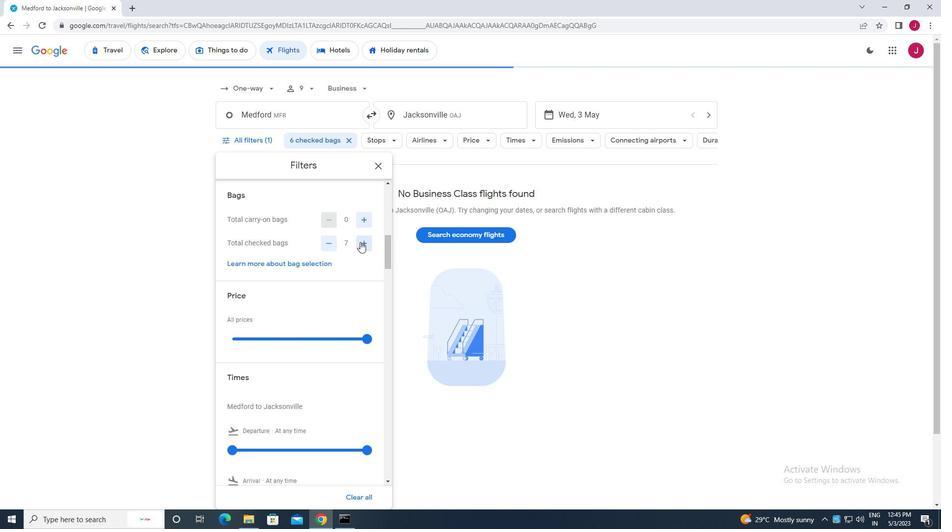 
Action: Mouse moved to (356, 246)
Screenshot: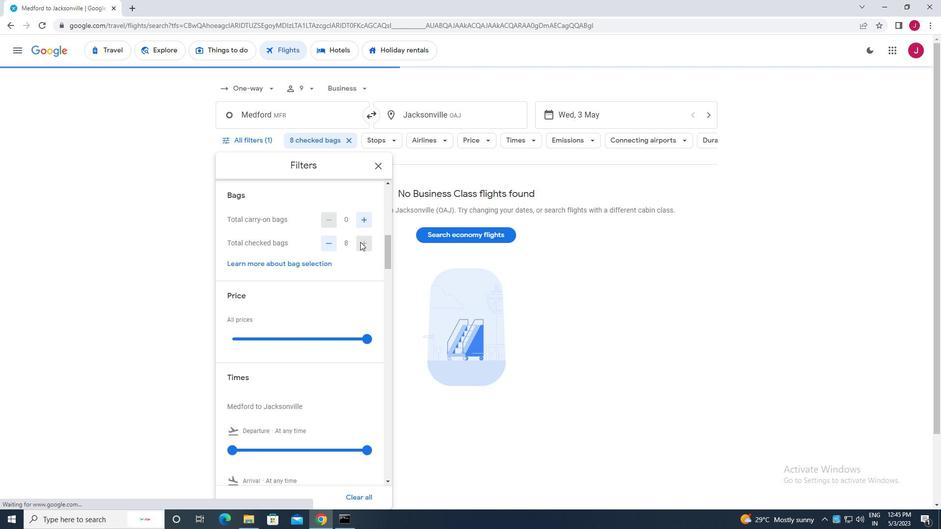 
Action: Mouse scrolled (356, 246) with delta (0, 0)
Screenshot: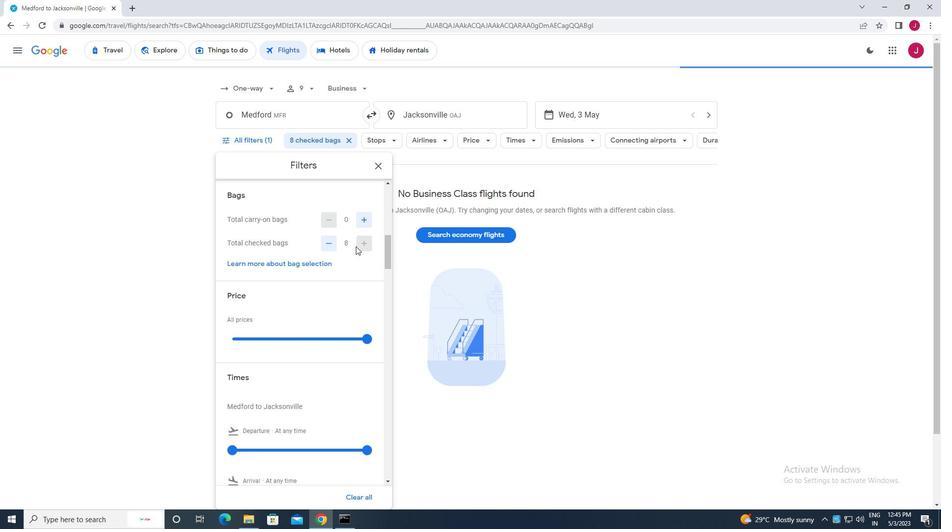 
Action: Mouse scrolled (356, 246) with delta (0, 0)
Screenshot: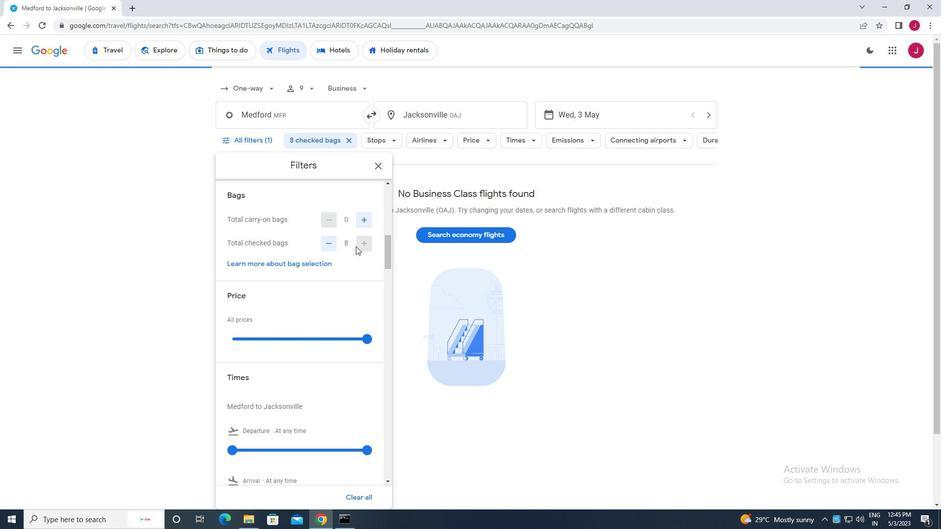 
Action: Mouse moved to (369, 238)
Screenshot: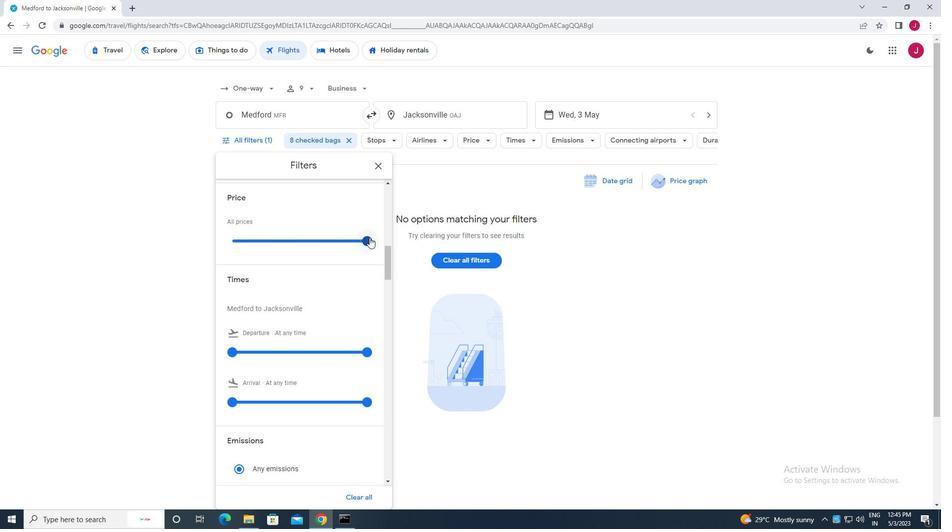 
Action: Mouse pressed left at (369, 238)
Screenshot: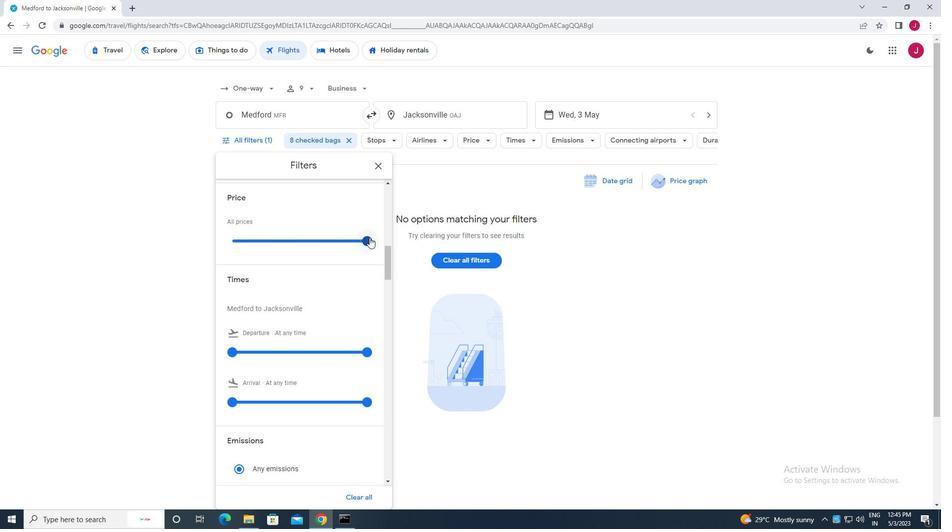 
Action: Mouse moved to (235, 351)
Screenshot: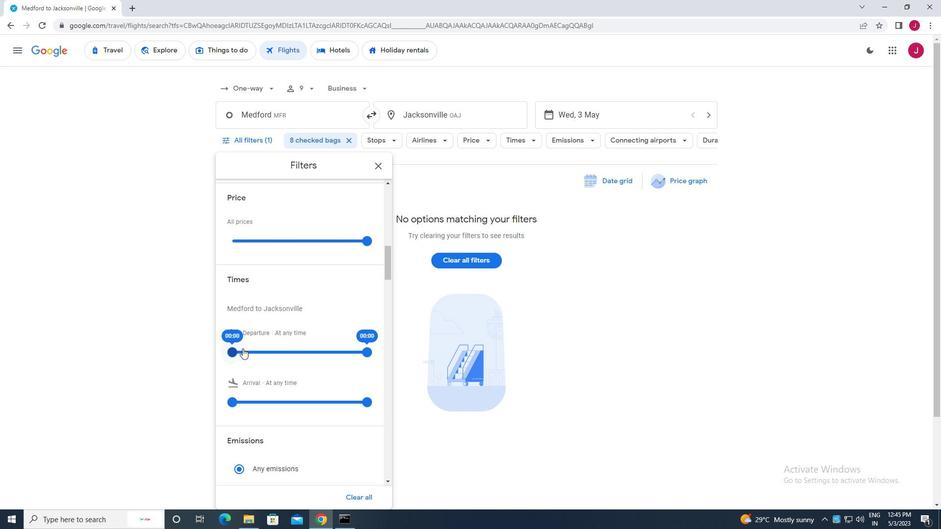 
Action: Mouse pressed left at (235, 351)
Screenshot: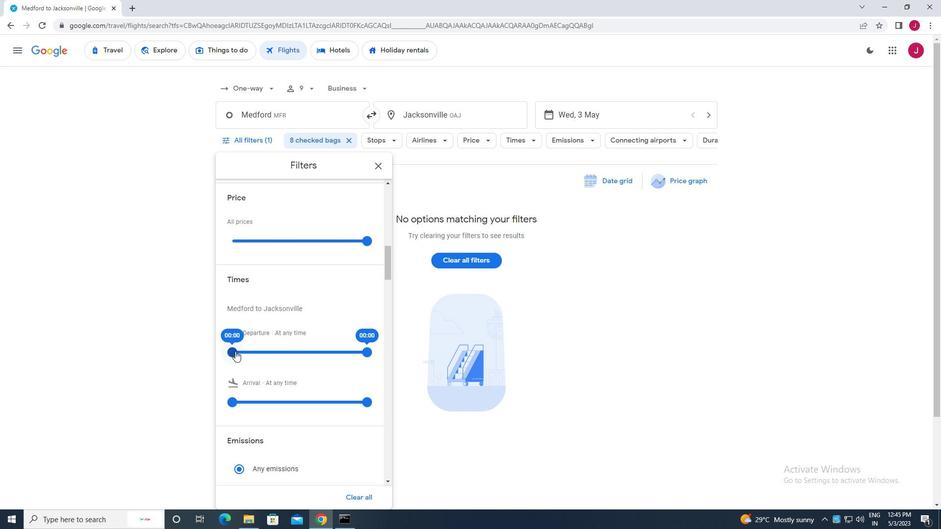 
Action: Mouse moved to (370, 354)
Screenshot: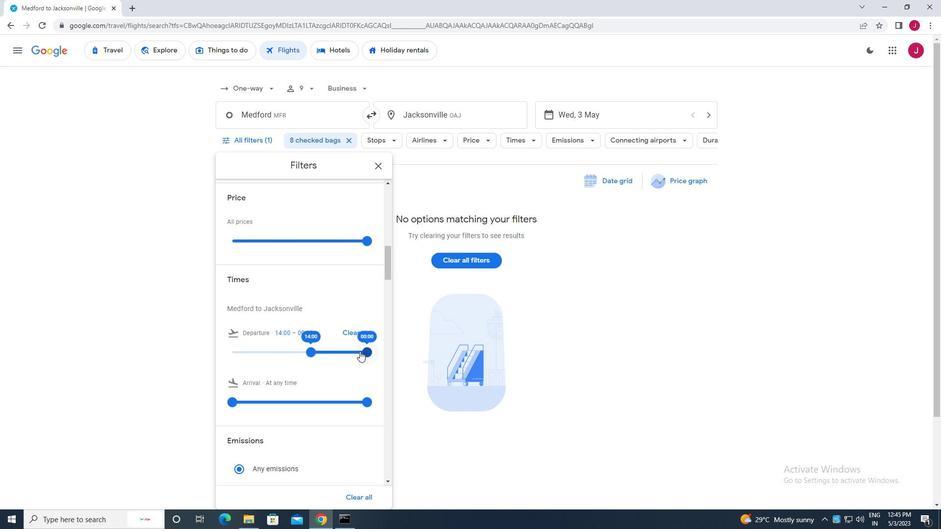 
Action: Mouse pressed left at (370, 354)
Screenshot: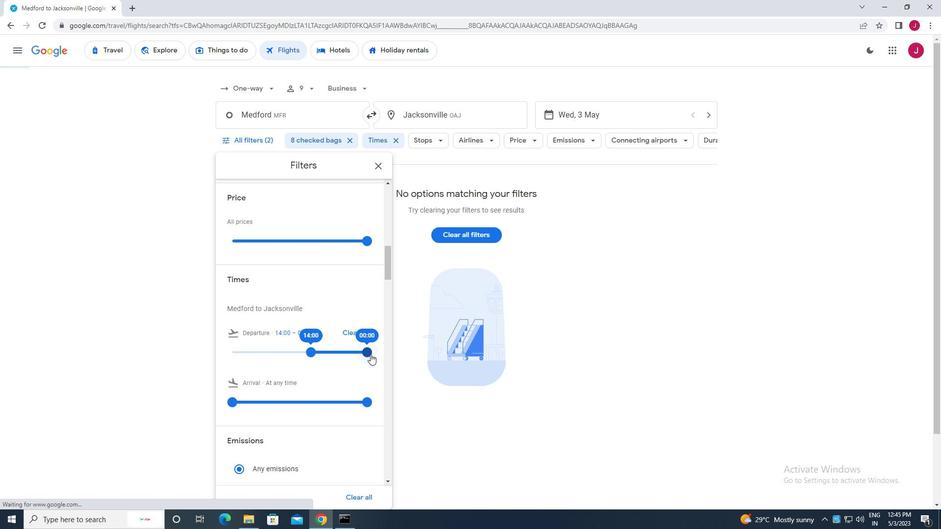 
Action: Mouse moved to (378, 166)
Screenshot: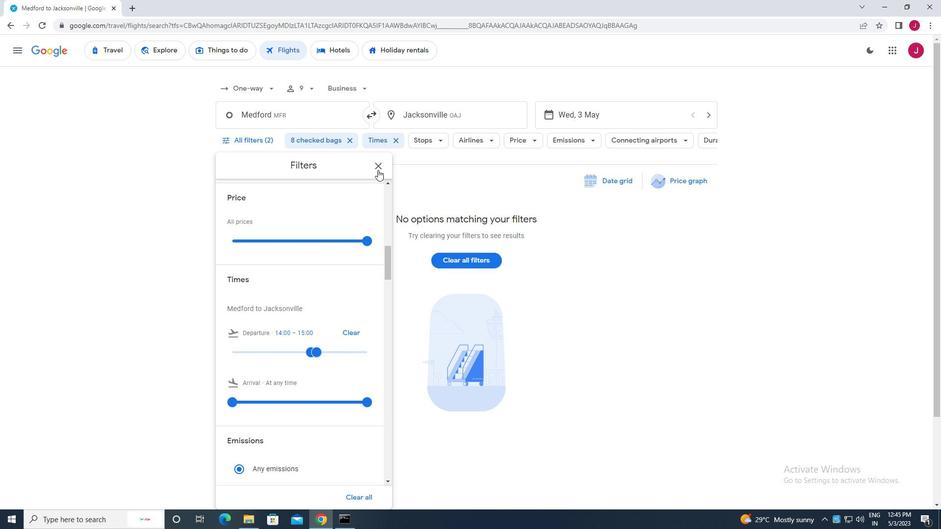 
Action: Mouse pressed left at (378, 166)
Screenshot: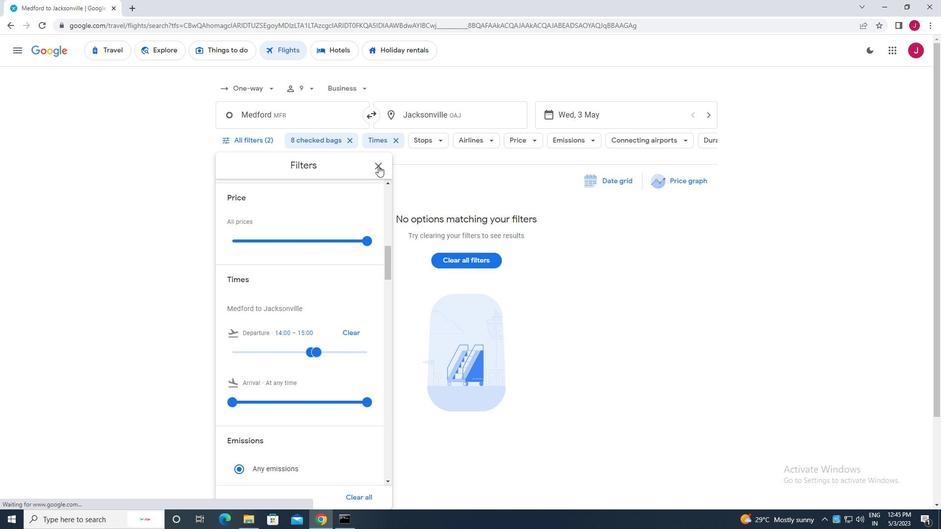 
Action: Mouse moved to (377, 166)
Screenshot: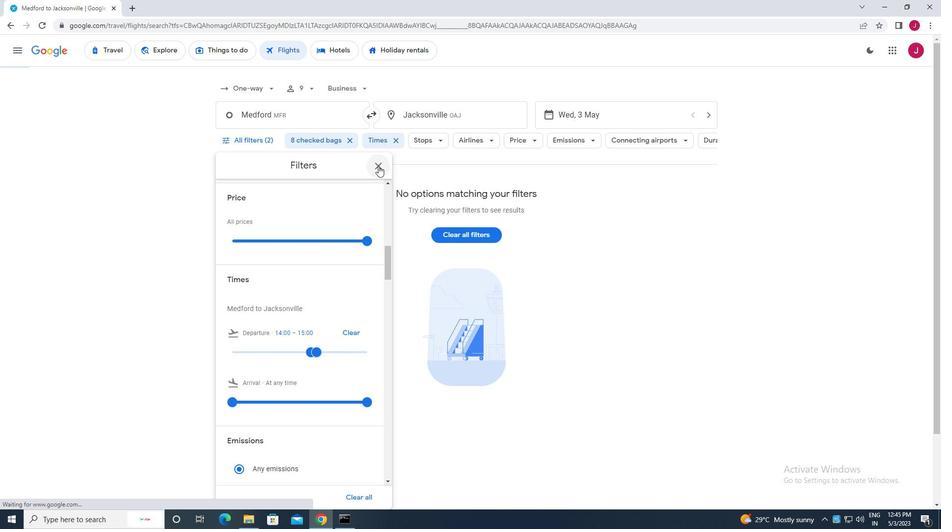 
